 Task: Look for space in Santiago de Cuba, Cuba from 6th September, 2023 to 18th September, 2023 for 3 adults in price range Rs.6000 to Rs.12000. Place can be entire place with 2 bedrooms having 2 beds and 2 bathrooms. Property type can be house, flat, guest house, hotel. Booking option can be shelf check-in. Required host language is .
Action: Mouse moved to (459, 93)
Screenshot: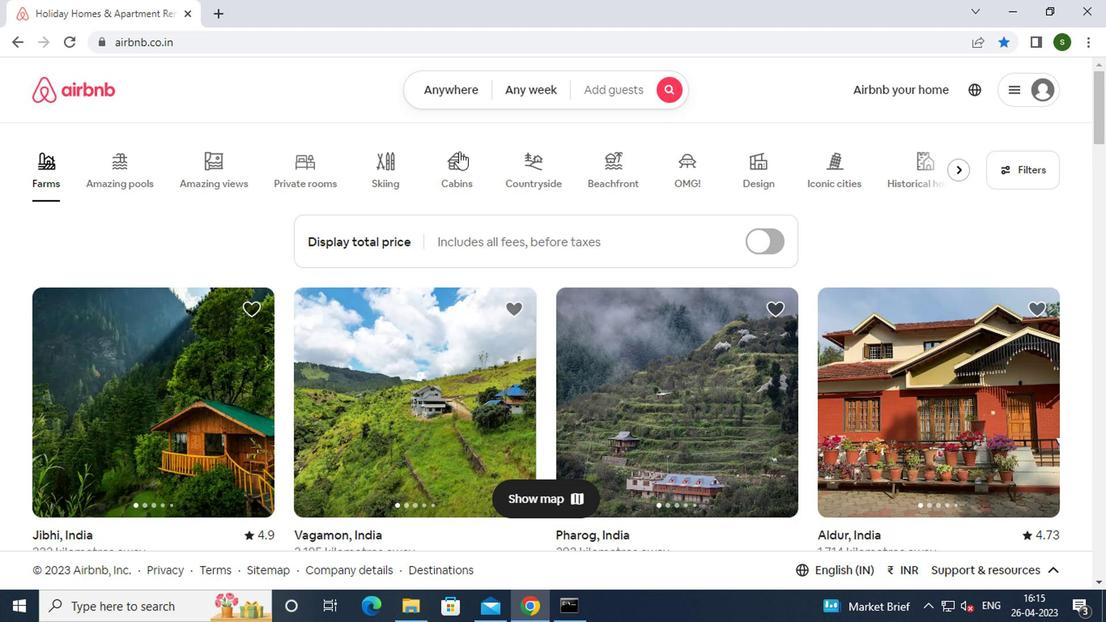
Action: Mouse pressed left at (459, 93)
Screenshot: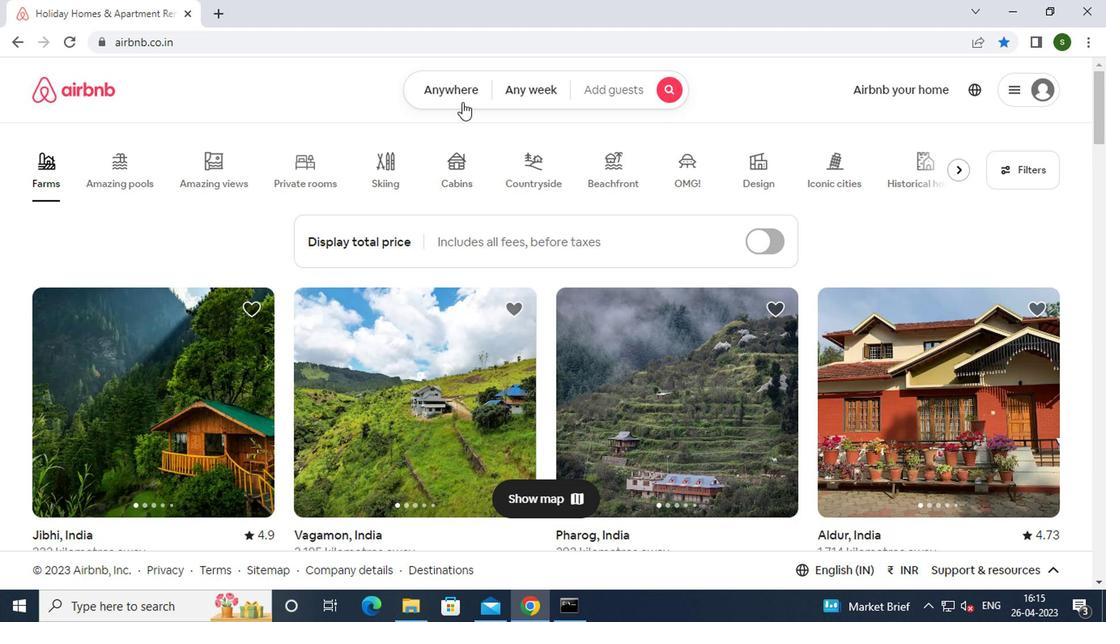 
Action: Mouse moved to (344, 161)
Screenshot: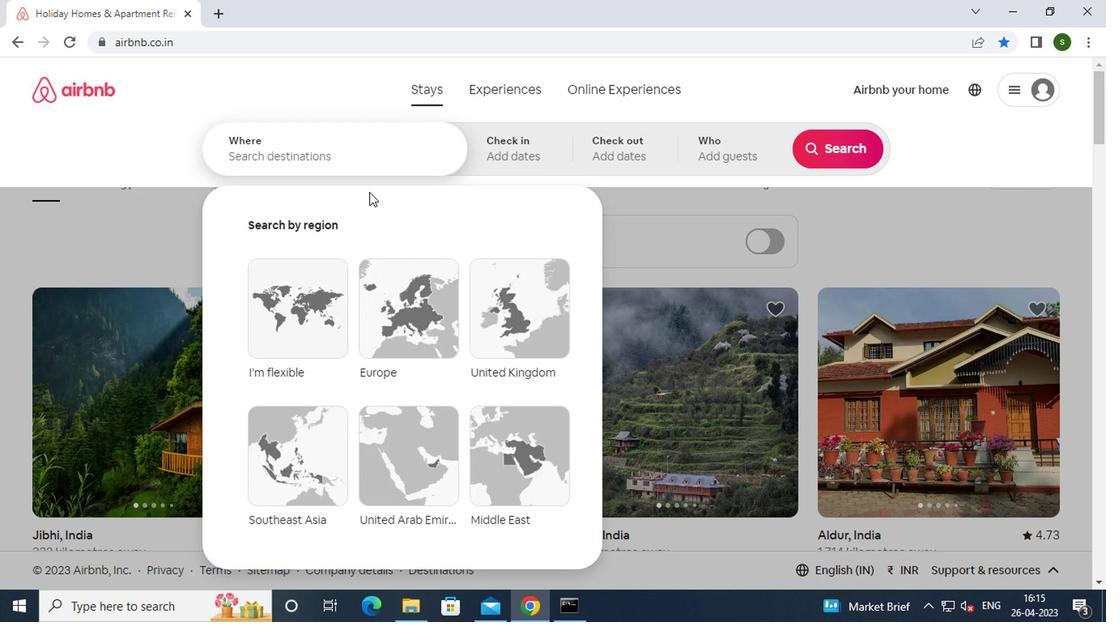 
Action: Mouse pressed left at (344, 161)
Screenshot: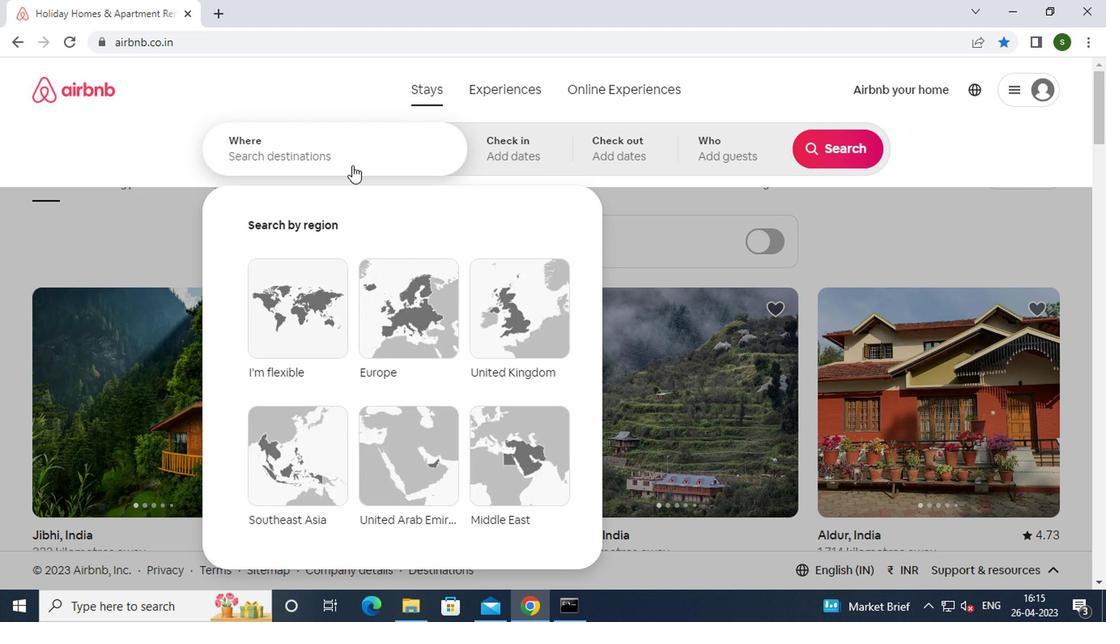 
Action: Key pressed s<Key.caps_lock>antiago<Key.space>de<Key.space><Key.caps_lock>c<Key.caps_lock>uba,<Key.space><Key.caps_lock>
Screenshot: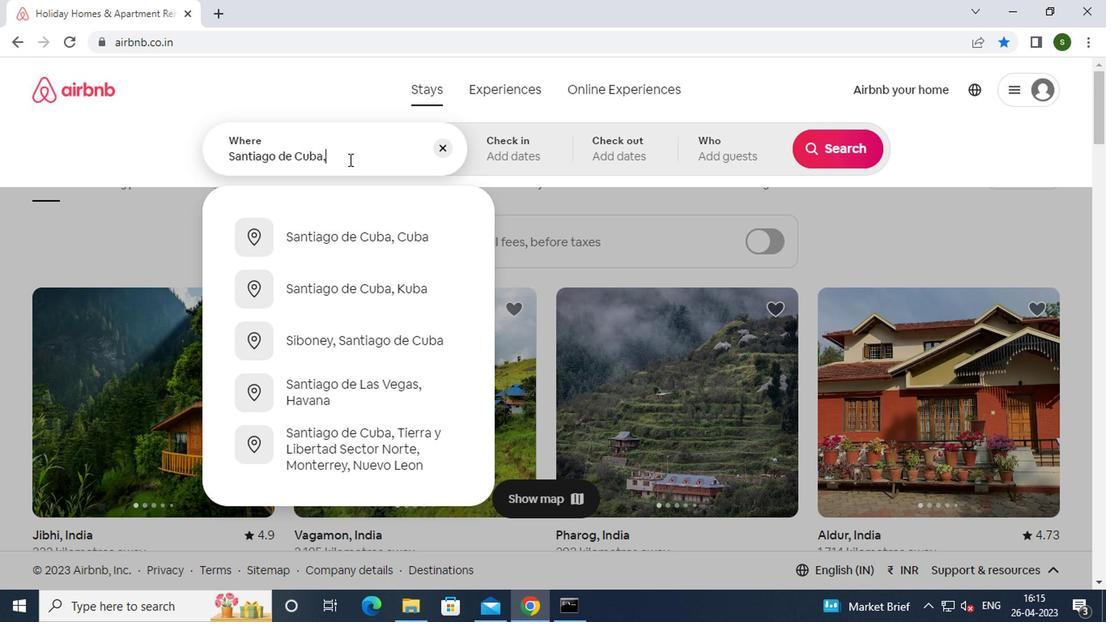 
Action: Mouse moved to (350, 285)
Screenshot: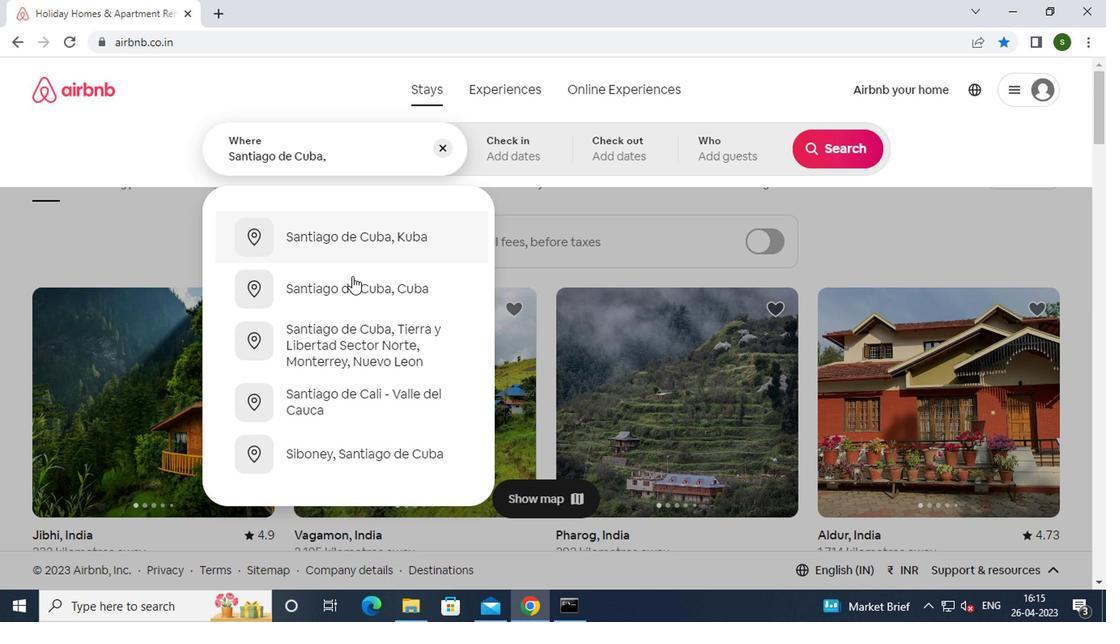 
Action: Mouse pressed left at (350, 285)
Screenshot: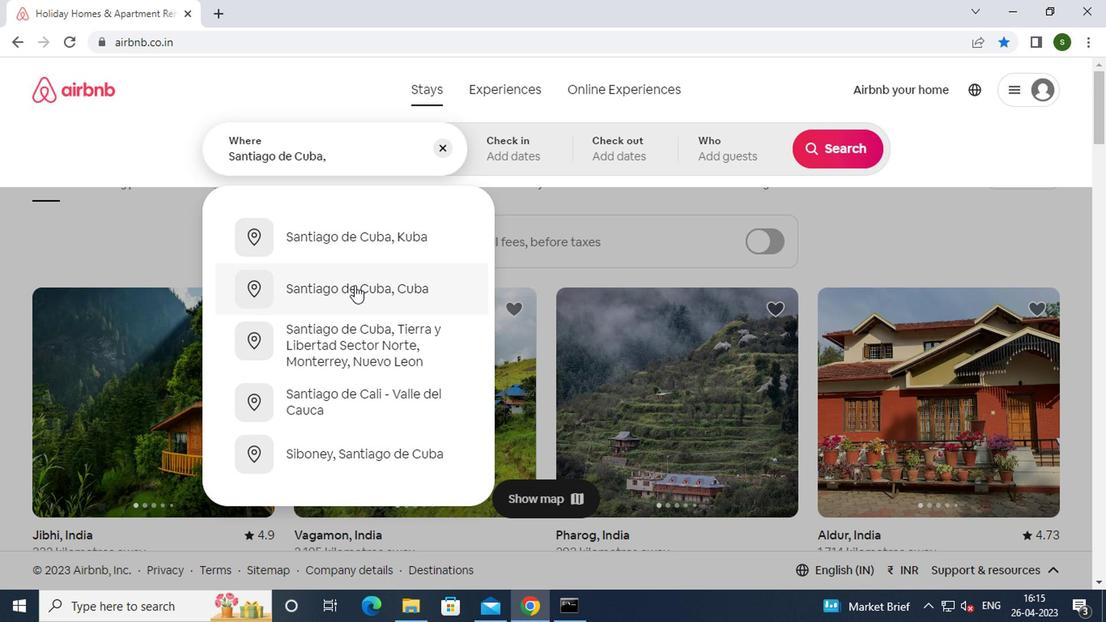 
Action: Mouse moved to (836, 277)
Screenshot: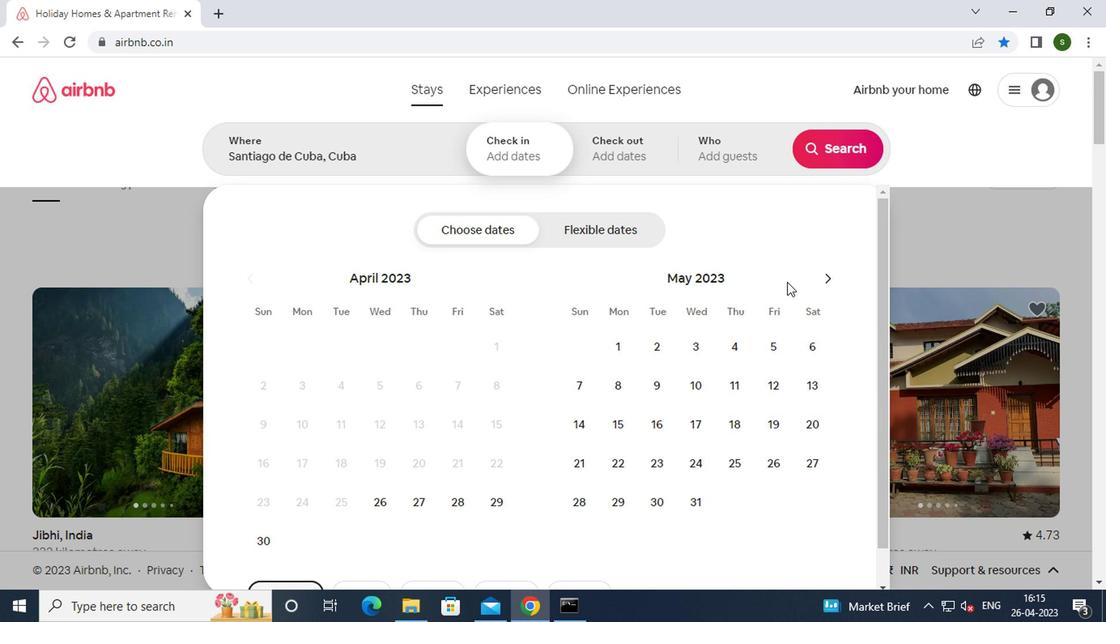 
Action: Mouse pressed left at (836, 277)
Screenshot: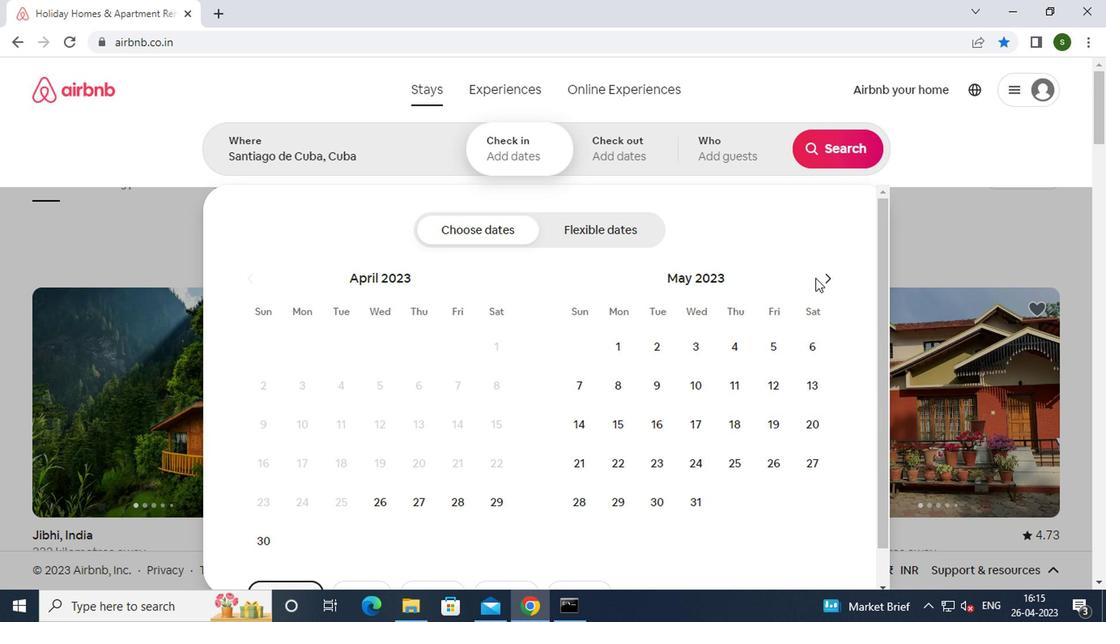 
Action: Mouse pressed left at (836, 277)
Screenshot: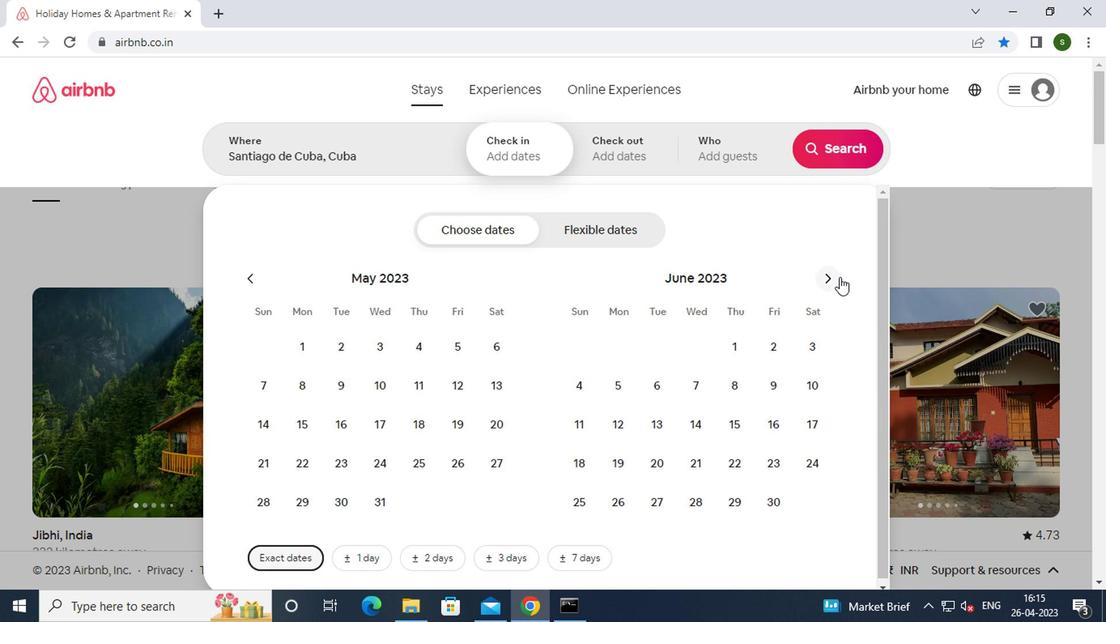 
Action: Mouse pressed left at (836, 277)
Screenshot: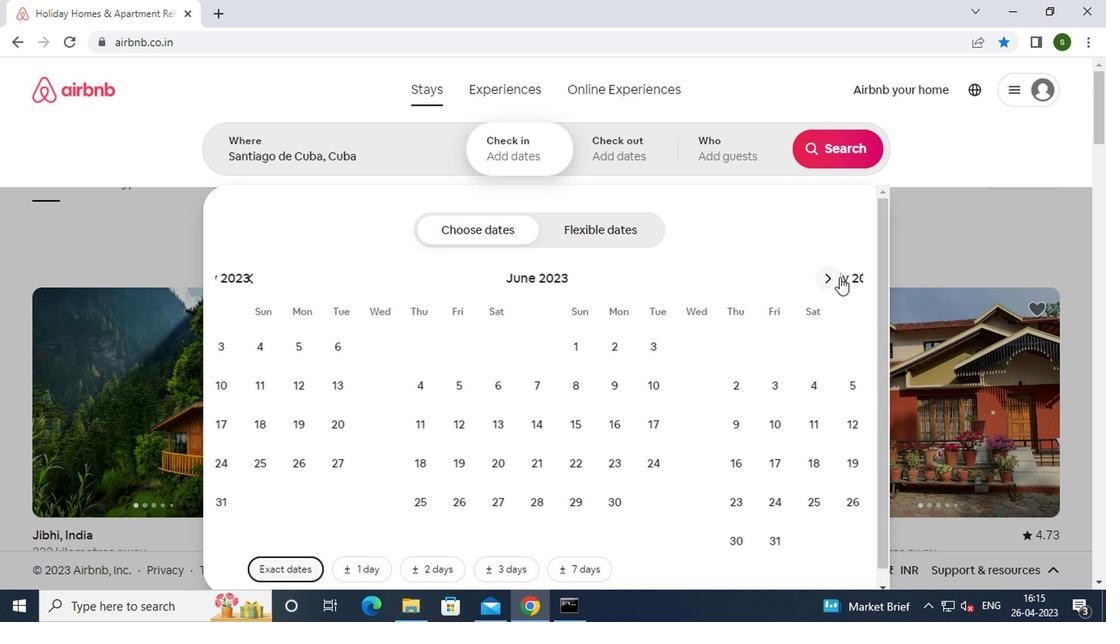 
Action: Mouse pressed left at (836, 277)
Screenshot: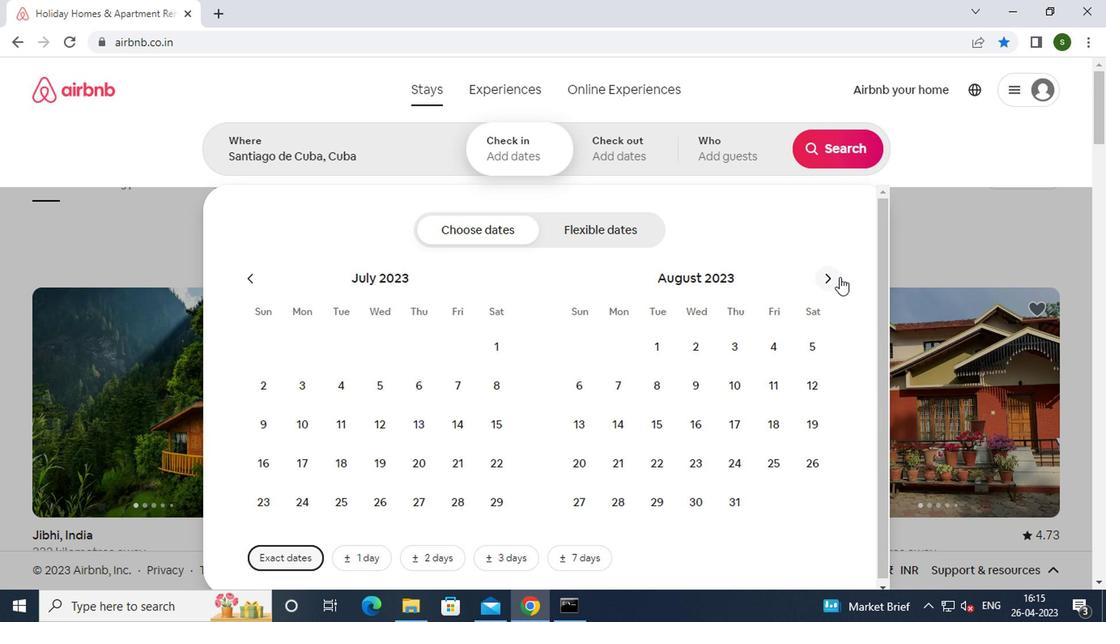 
Action: Mouse moved to (694, 386)
Screenshot: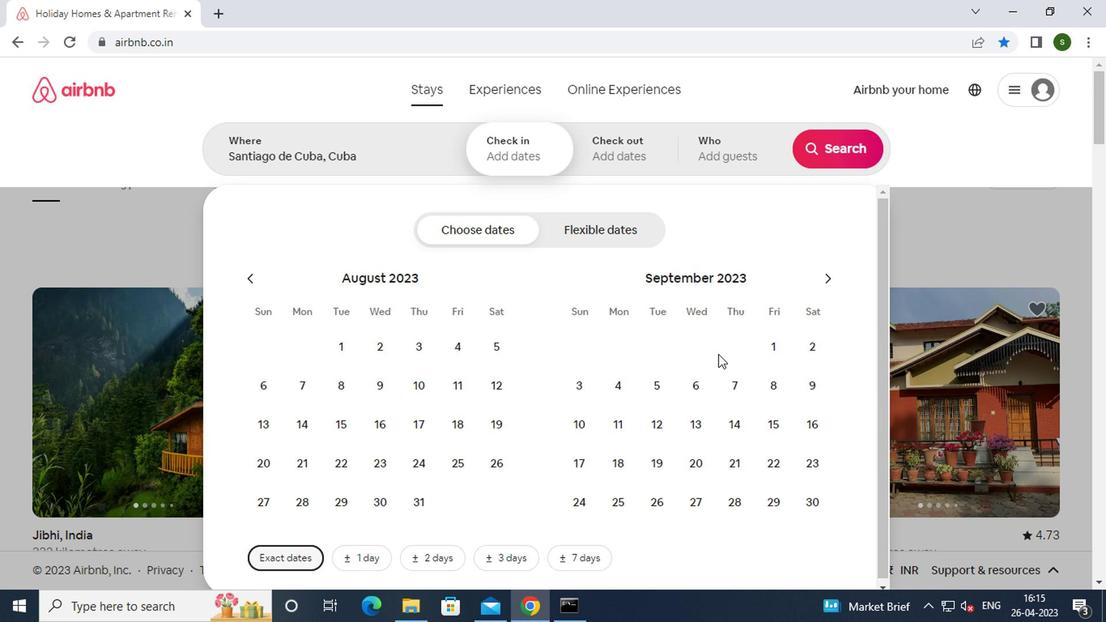 
Action: Mouse pressed left at (694, 386)
Screenshot: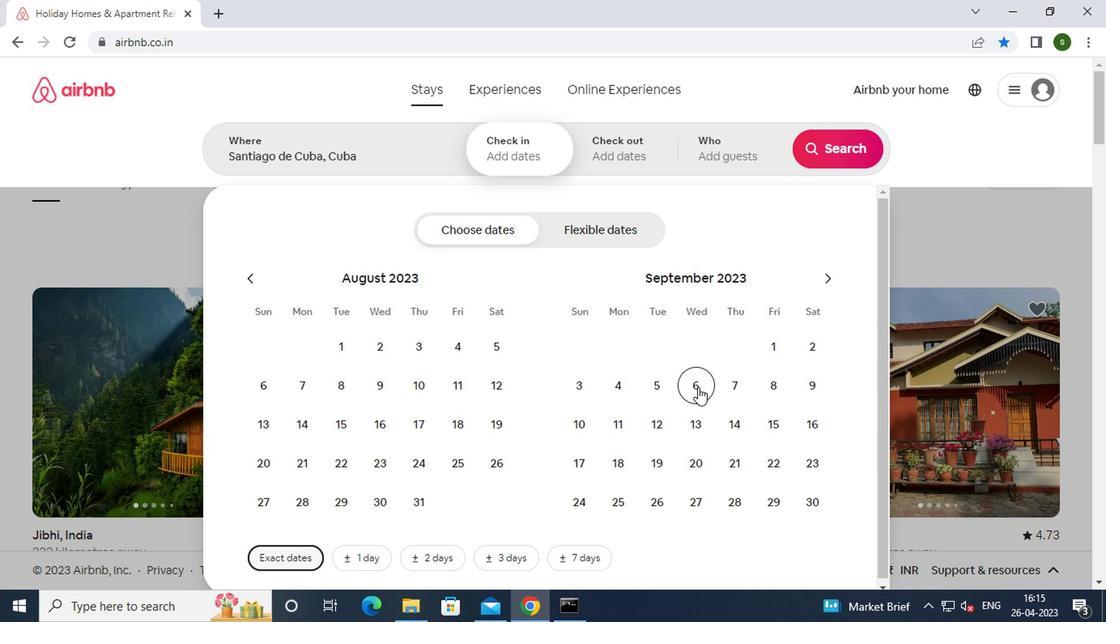 
Action: Mouse moved to (612, 462)
Screenshot: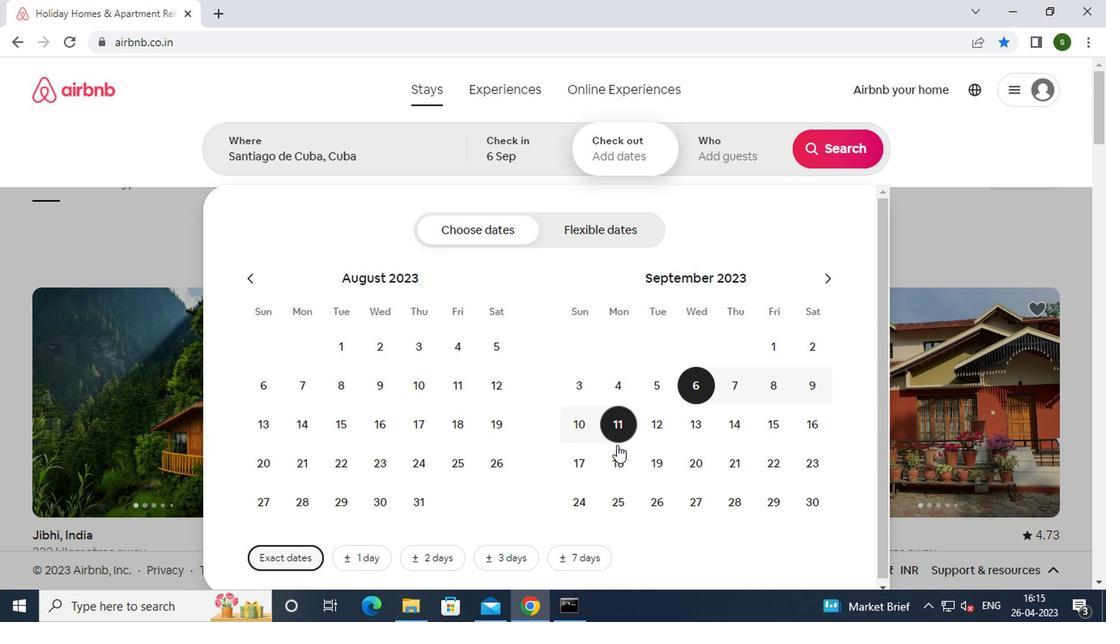 
Action: Mouse pressed left at (612, 462)
Screenshot: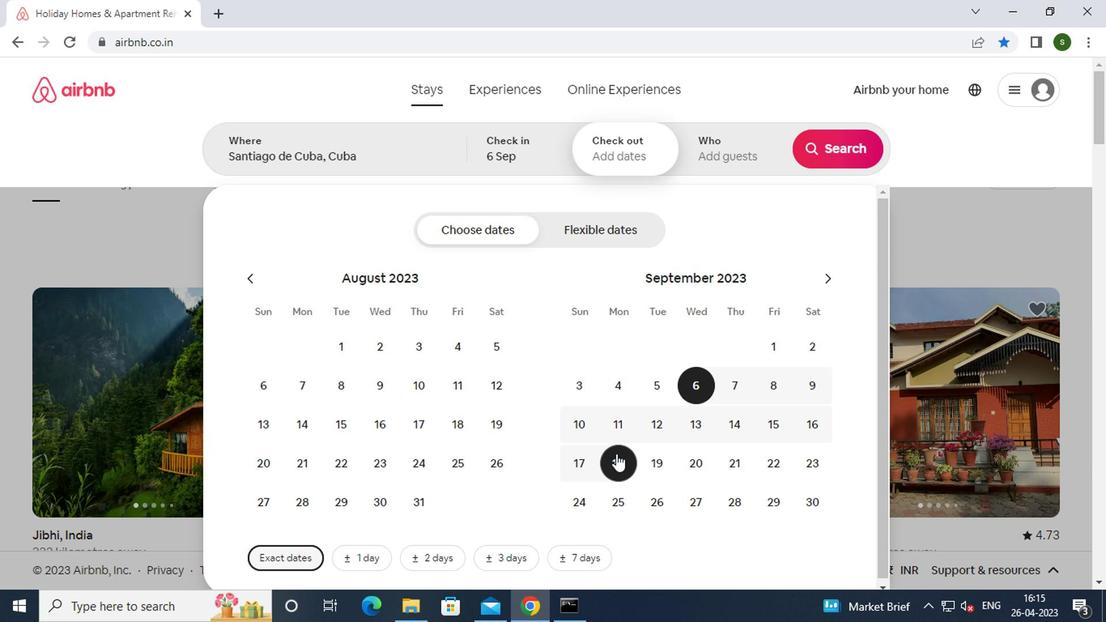
Action: Mouse moved to (715, 148)
Screenshot: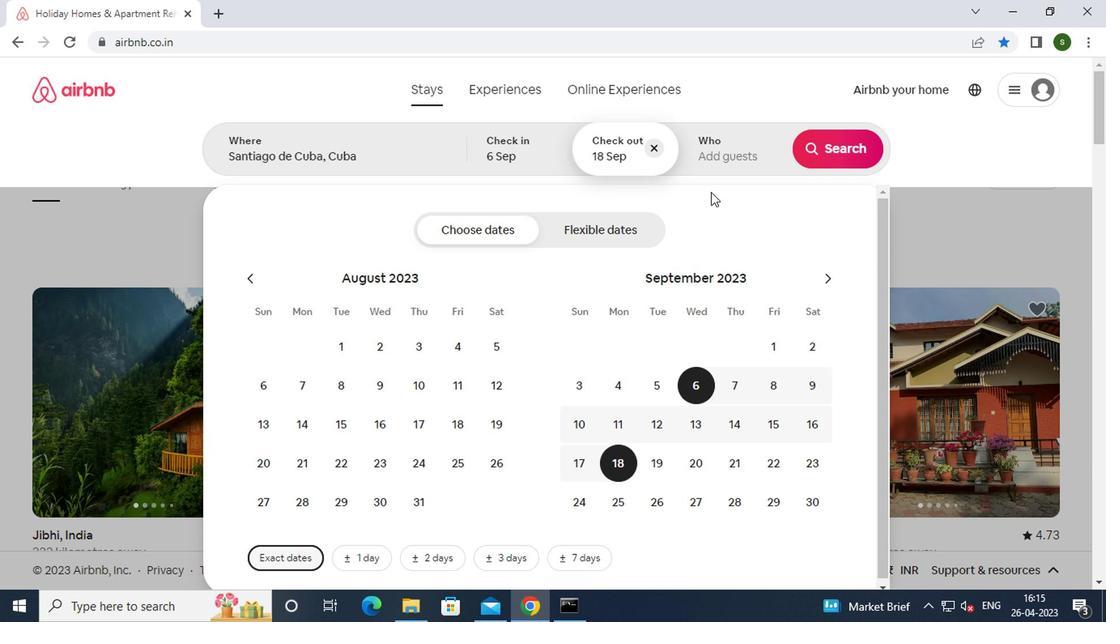 
Action: Mouse pressed left at (715, 148)
Screenshot: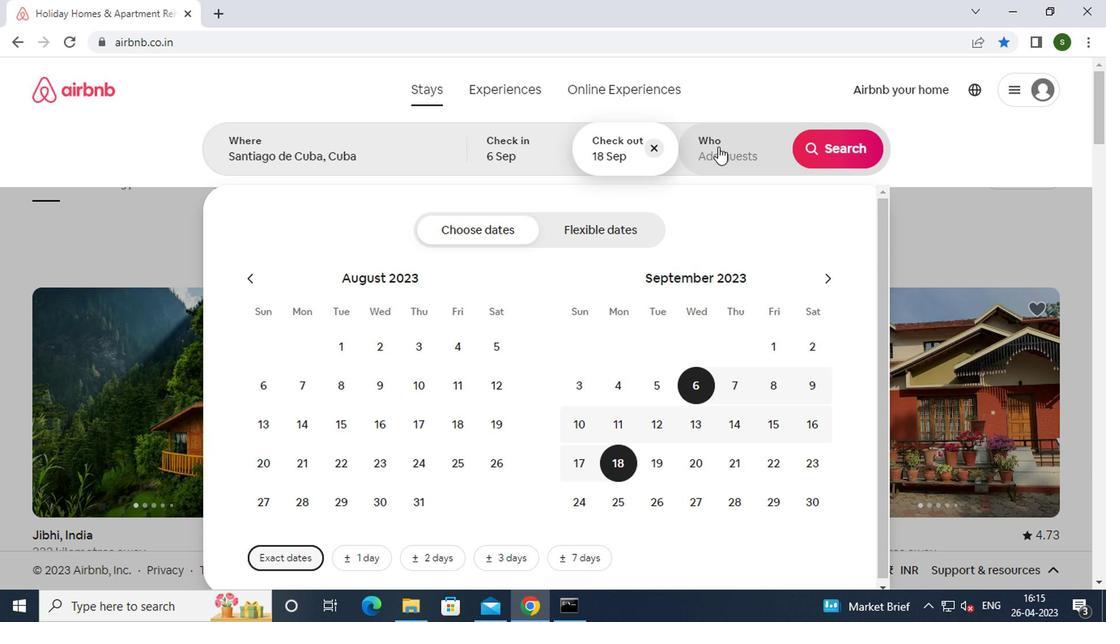 
Action: Mouse moved to (829, 234)
Screenshot: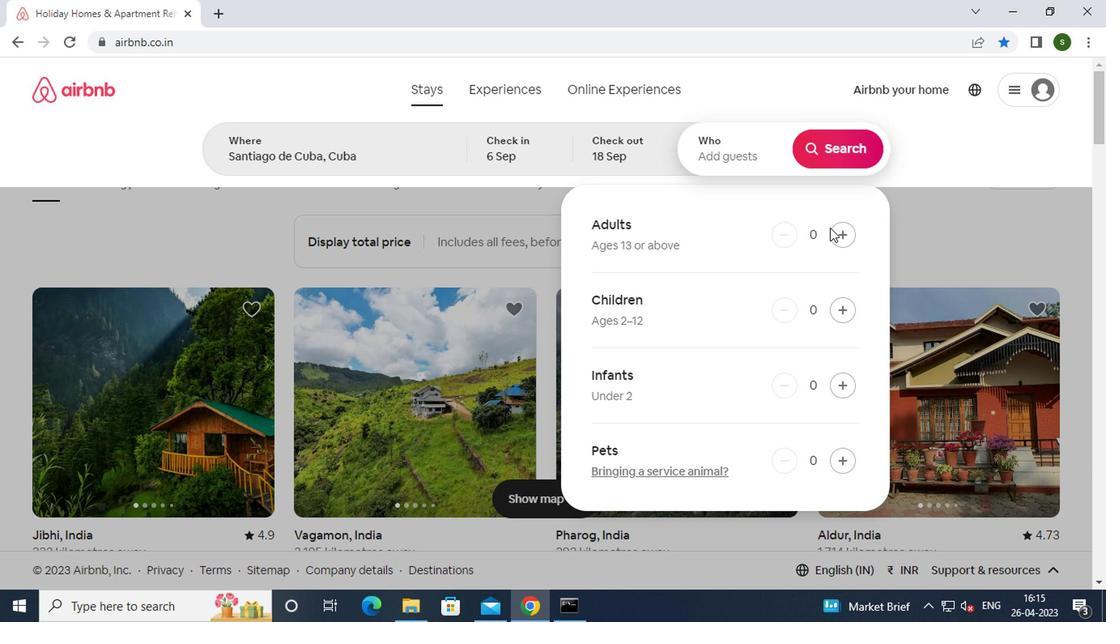 
Action: Mouse pressed left at (829, 234)
Screenshot: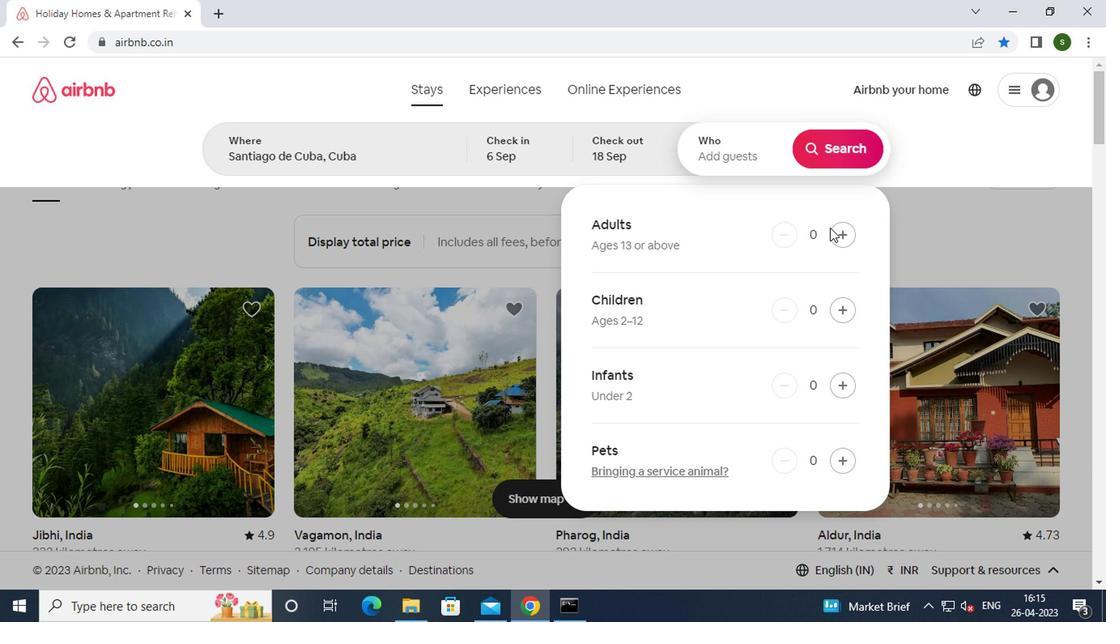 
Action: Mouse pressed left at (829, 234)
Screenshot: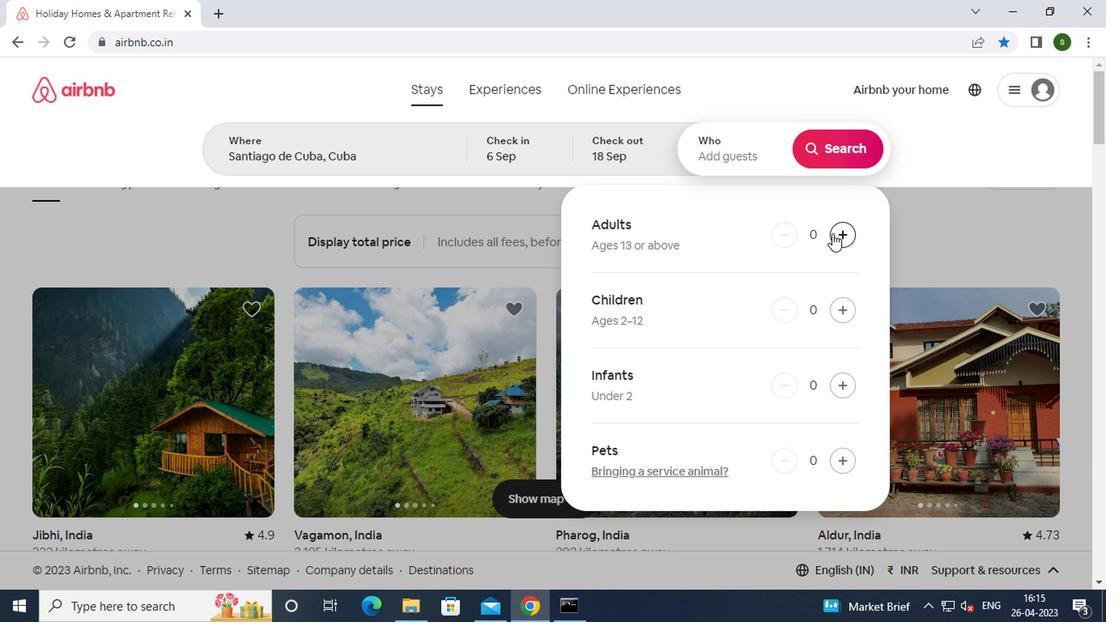 
Action: Mouse pressed left at (829, 234)
Screenshot: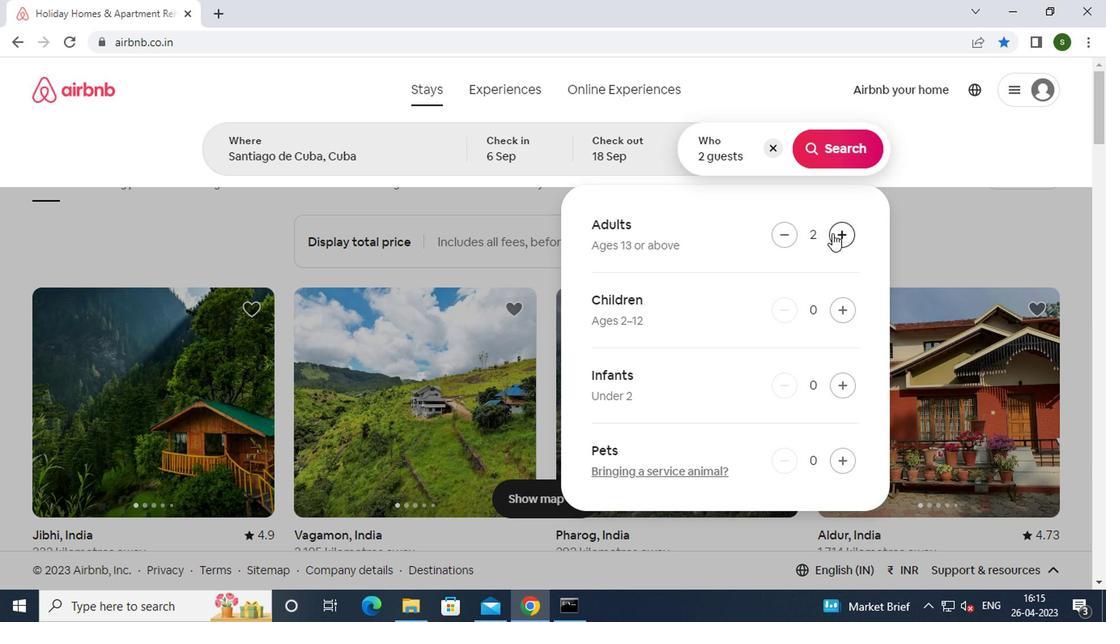 
Action: Mouse moved to (820, 163)
Screenshot: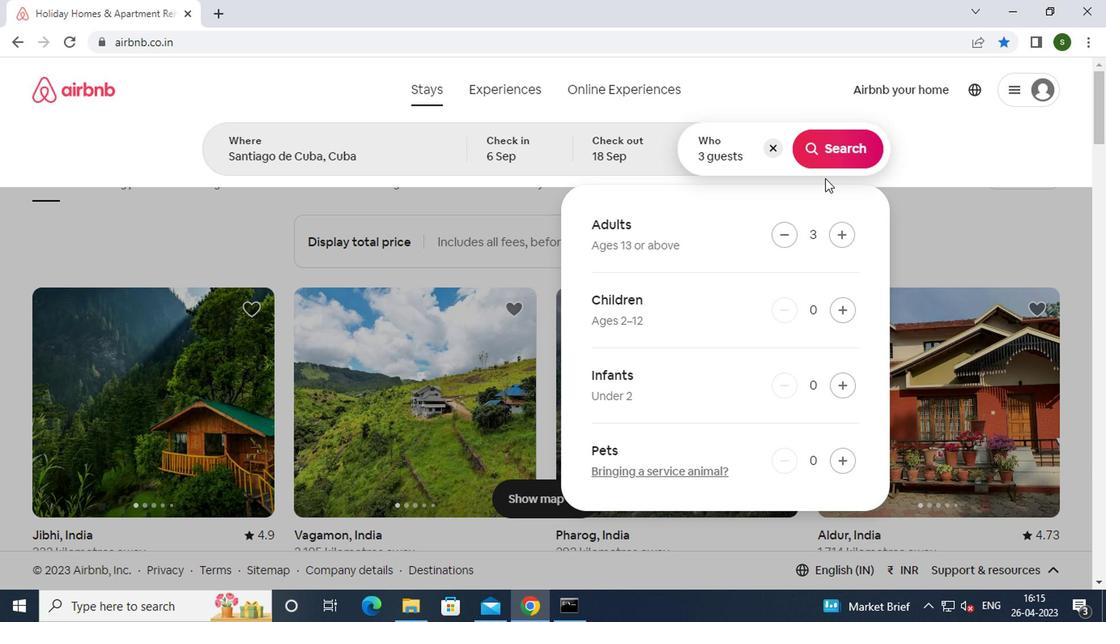 
Action: Mouse pressed left at (820, 163)
Screenshot: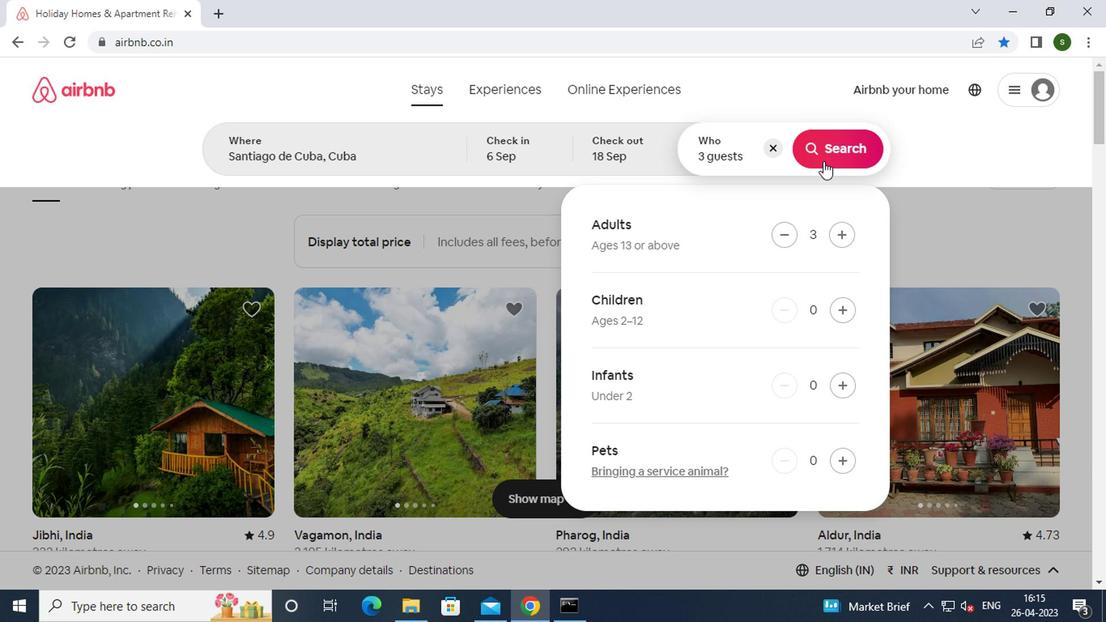 
Action: Mouse moved to (1012, 163)
Screenshot: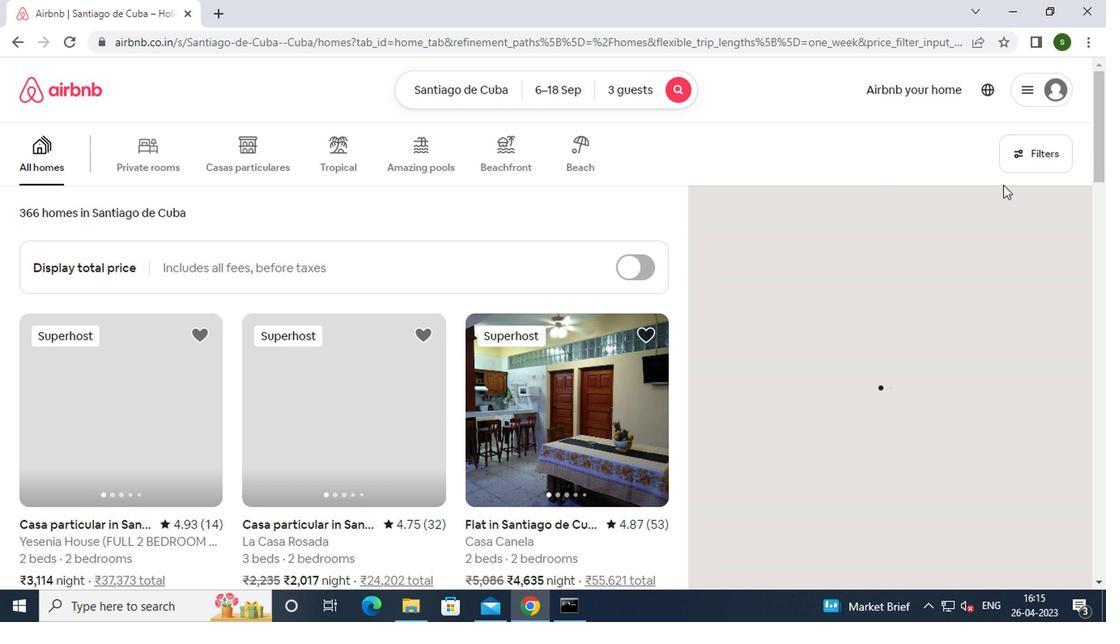 
Action: Mouse pressed left at (1012, 163)
Screenshot: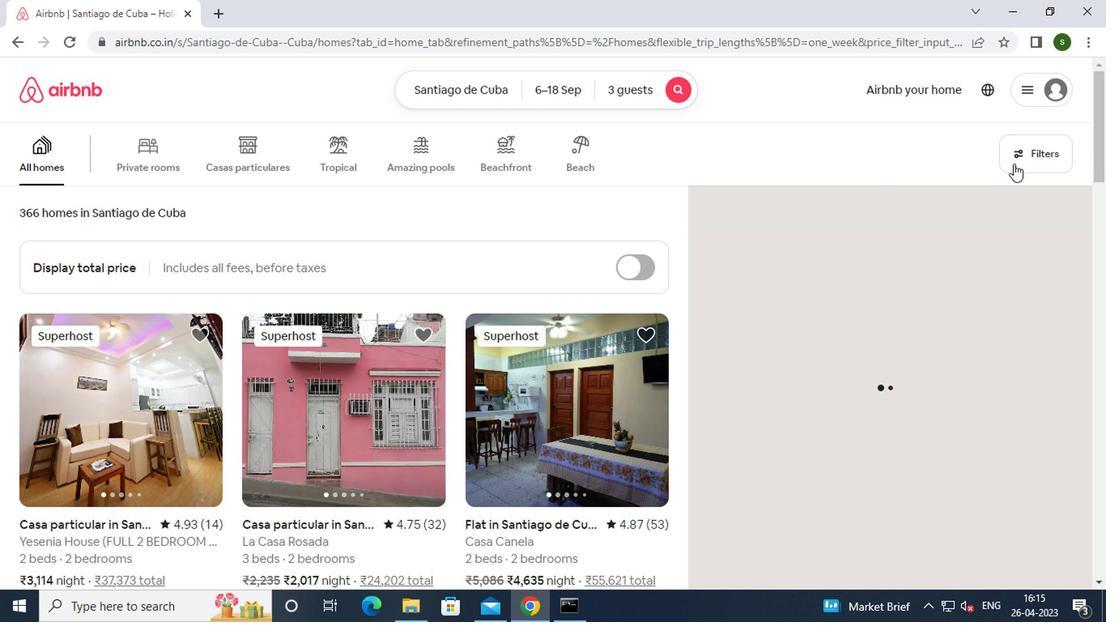 
Action: Mouse moved to (473, 367)
Screenshot: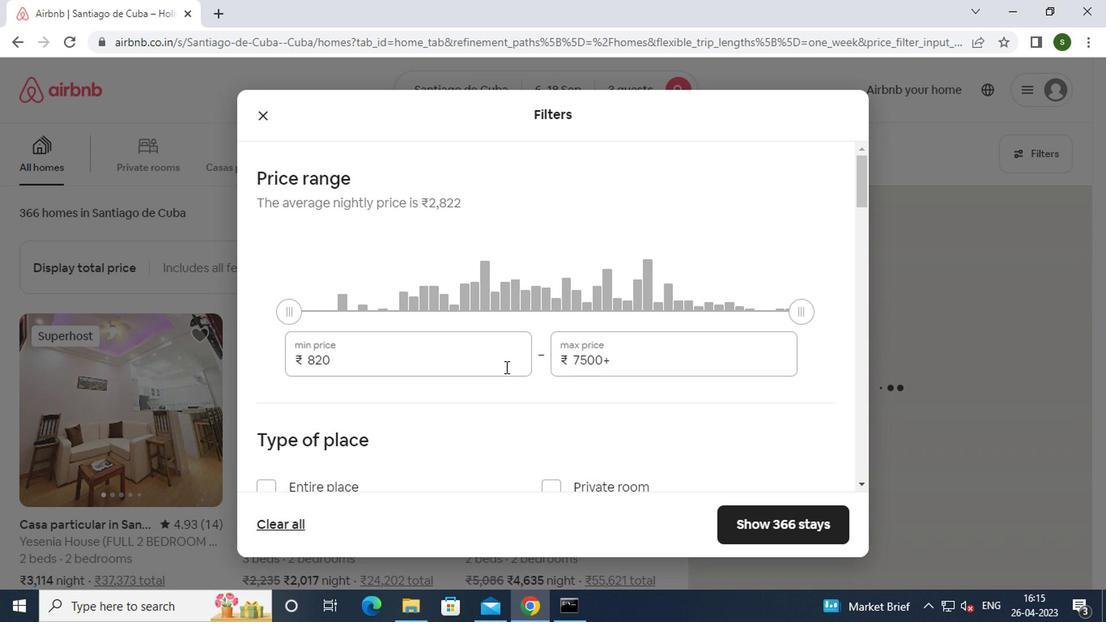 
Action: Mouse pressed left at (473, 367)
Screenshot: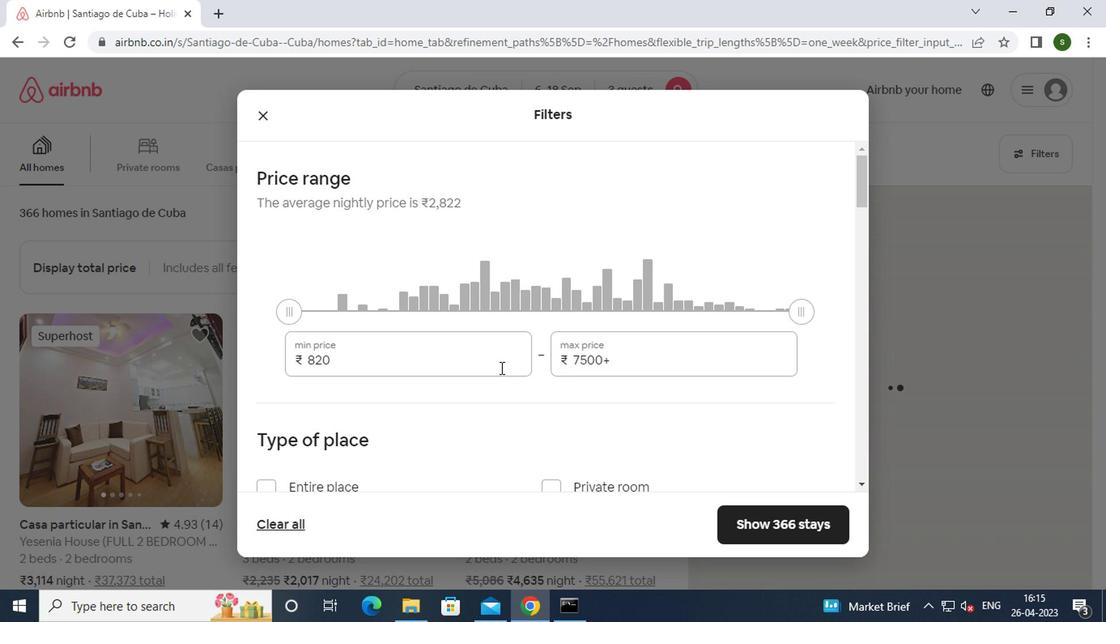 
Action: Key pressed <Key.backspace><Key.backspace><Key.backspace><Key.backspace><Key.backspace><Key.backspace><Key.backspace>6000
Screenshot: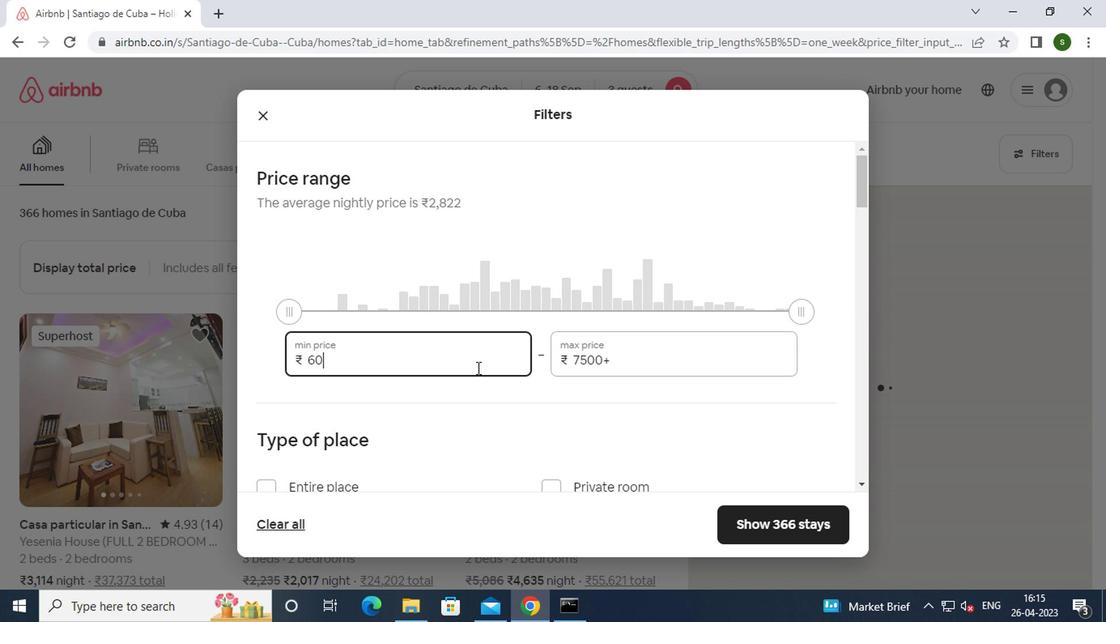 
Action: Mouse moved to (697, 367)
Screenshot: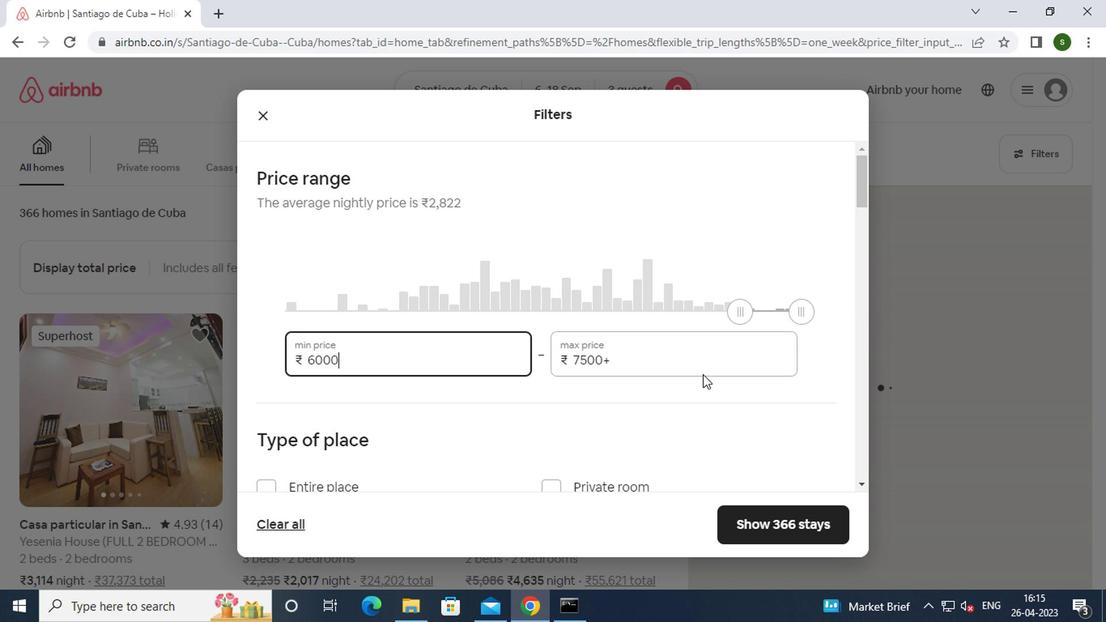 
Action: Mouse pressed left at (697, 367)
Screenshot: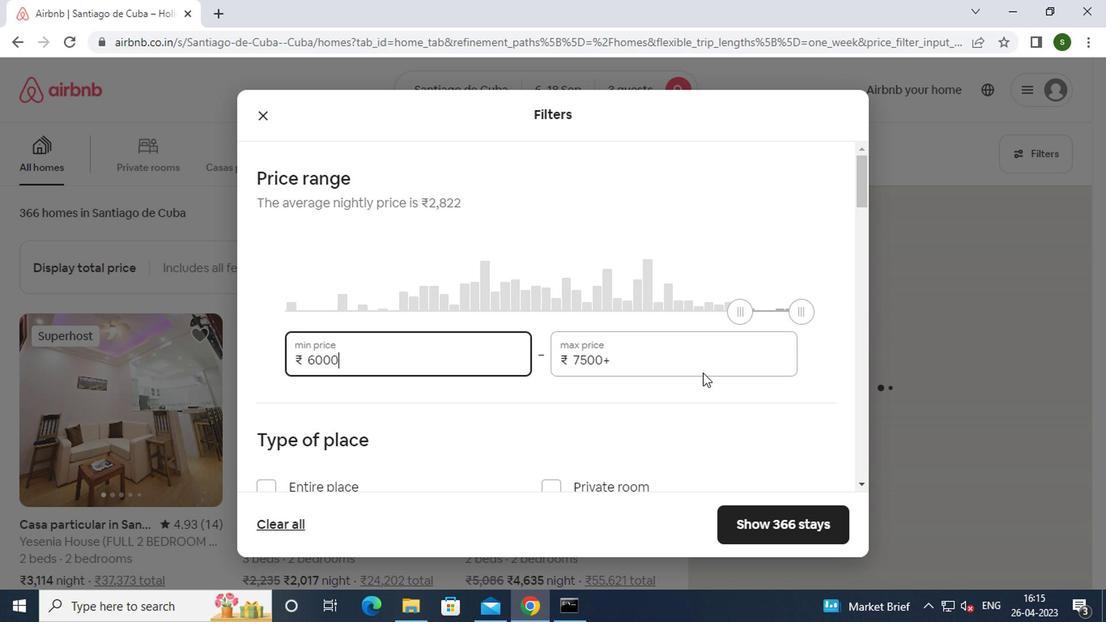 
Action: Key pressed <Key.backspace><Key.backspace><Key.backspace><Key.backspace><Key.backspace><Key.backspace><Key.backspace><Key.backspace><Key.backspace><Key.backspace><Key.backspace>12000
Screenshot: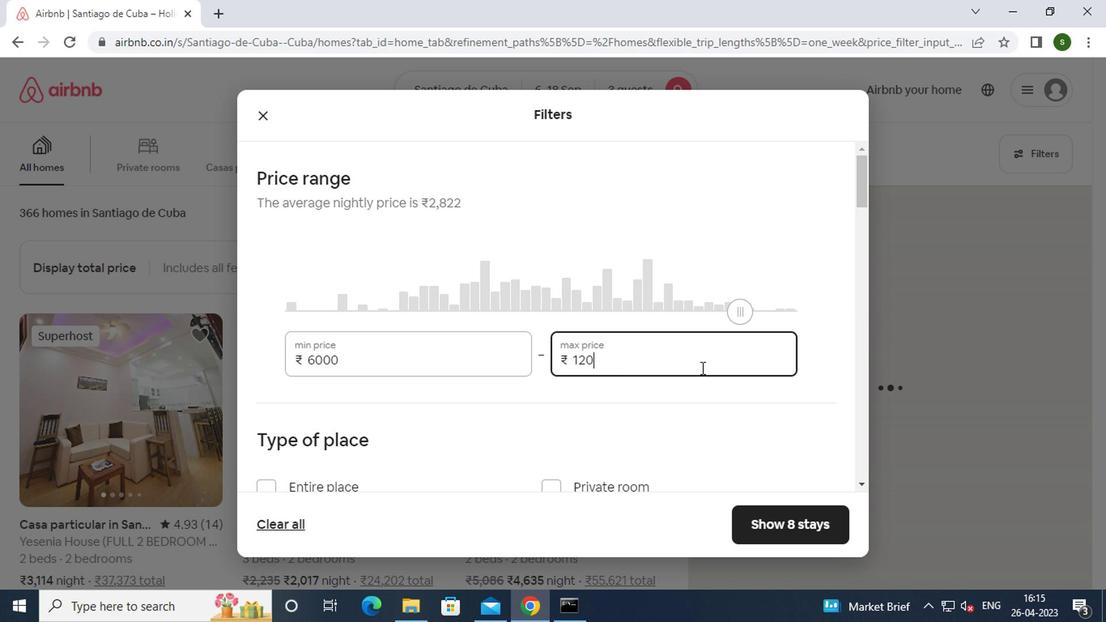 
Action: Mouse moved to (594, 380)
Screenshot: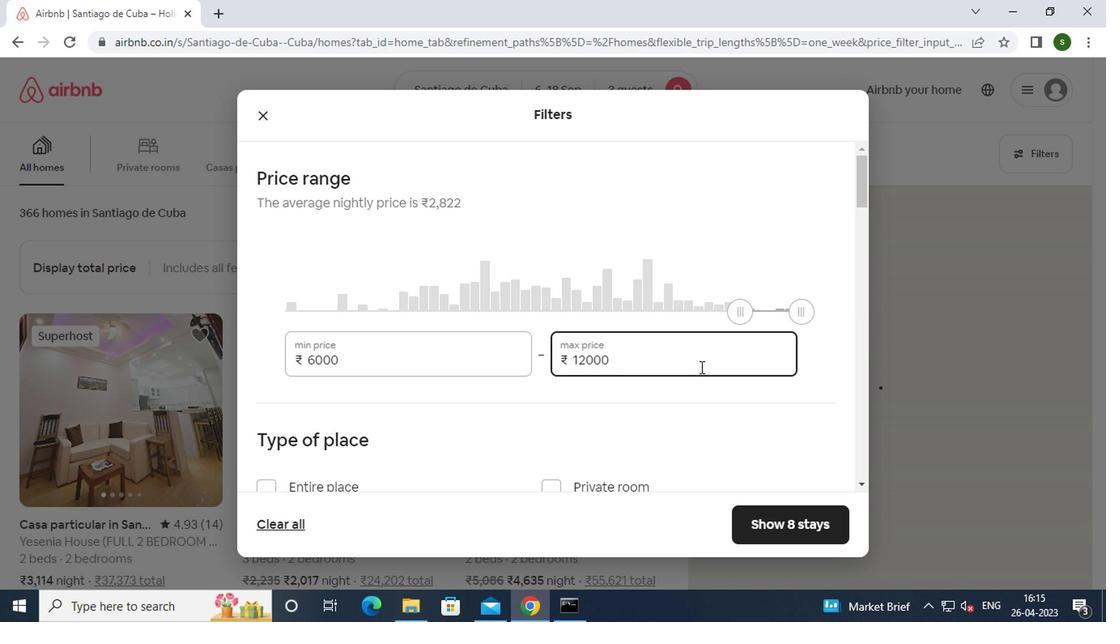
Action: Mouse scrolled (594, 379) with delta (0, -1)
Screenshot: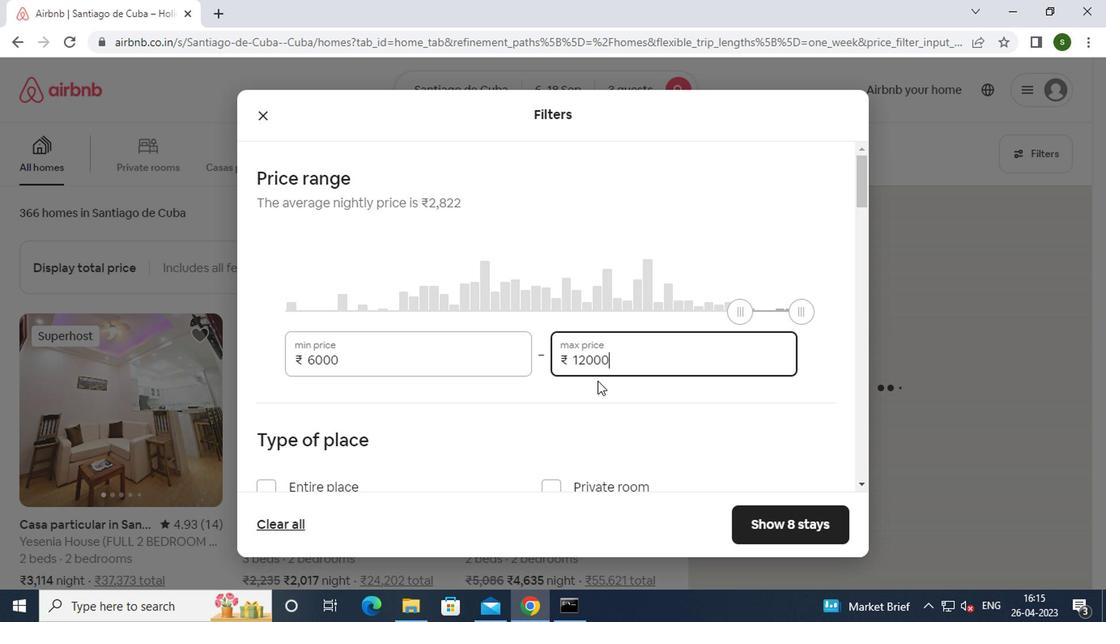 
Action: Mouse scrolled (594, 379) with delta (0, -1)
Screenshot: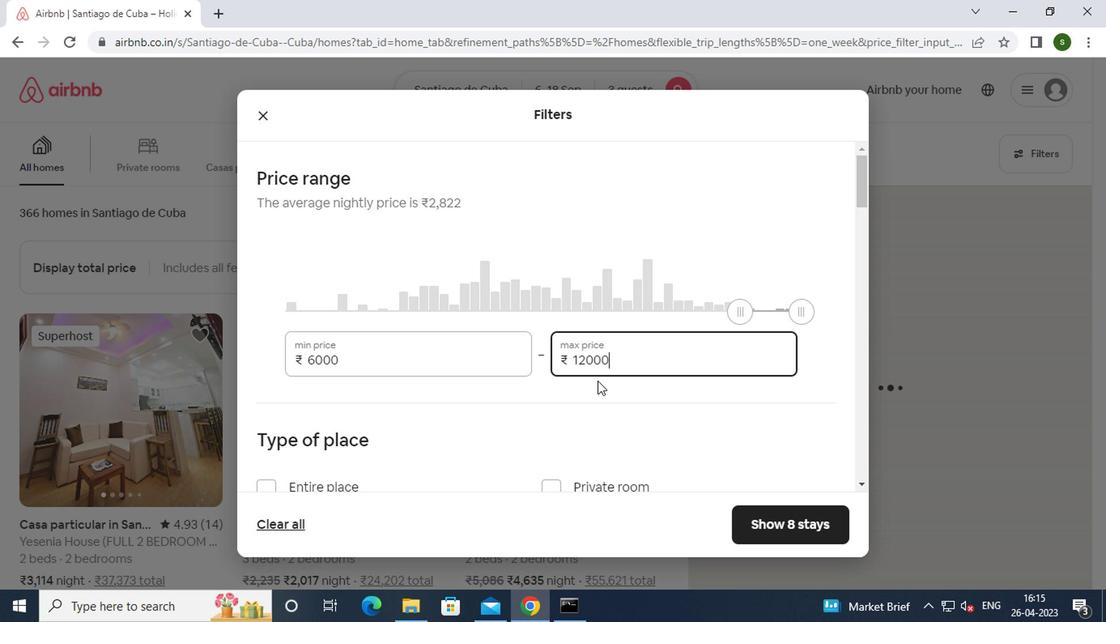 
Action: Mouse moved to (329, 340)
Screenshot: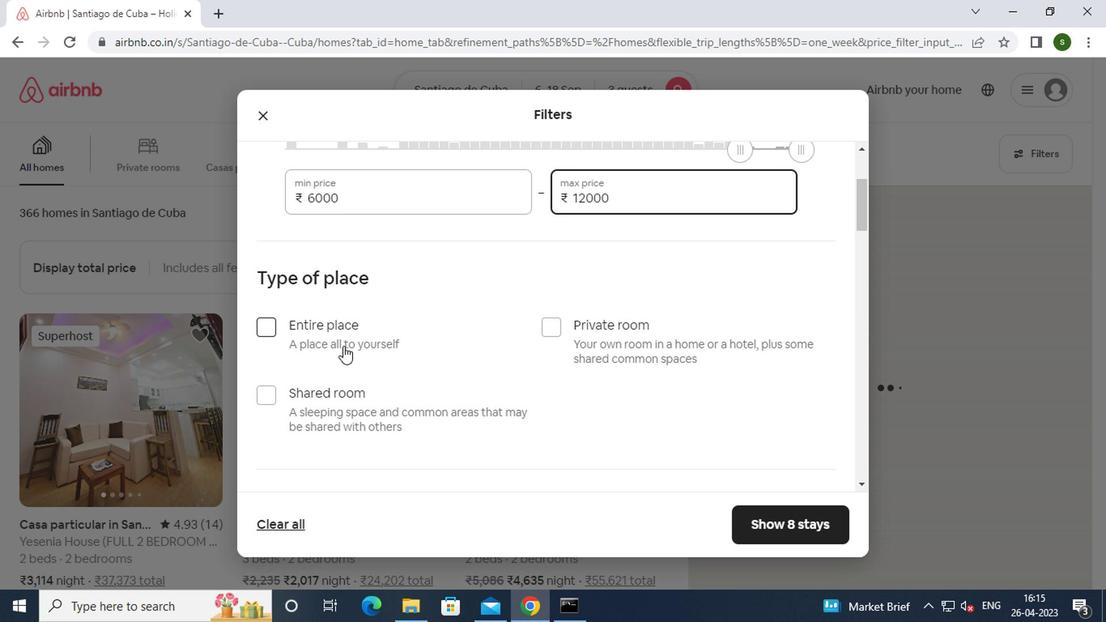 
Action: Mouse pressed left at (329, 340)
Screenshot: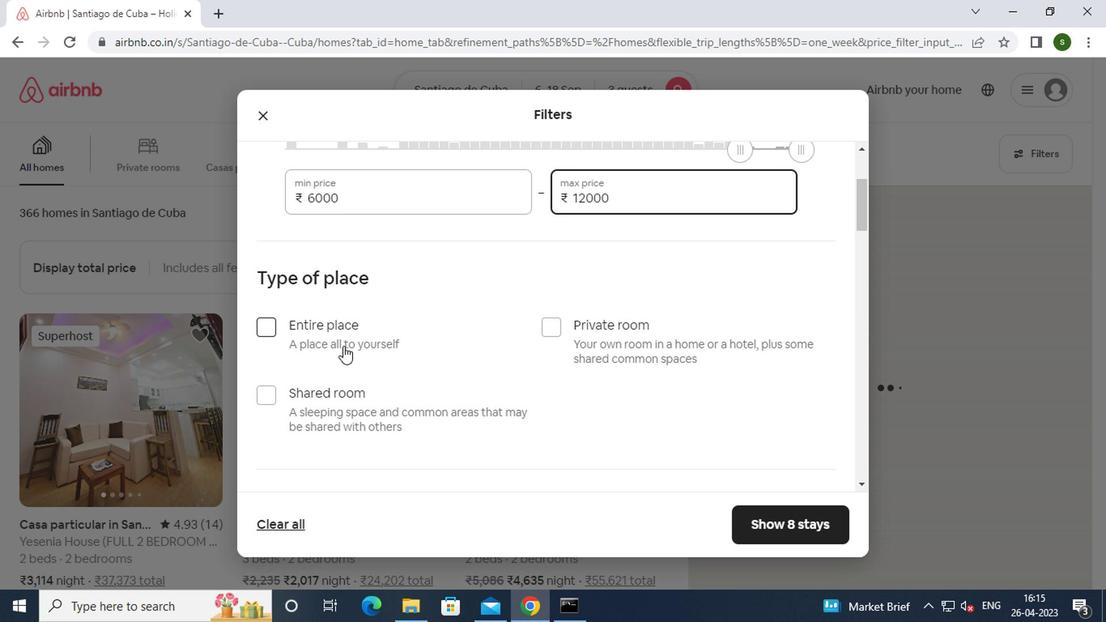 
Action: Mouse moved to (400, 341)
Screenshot: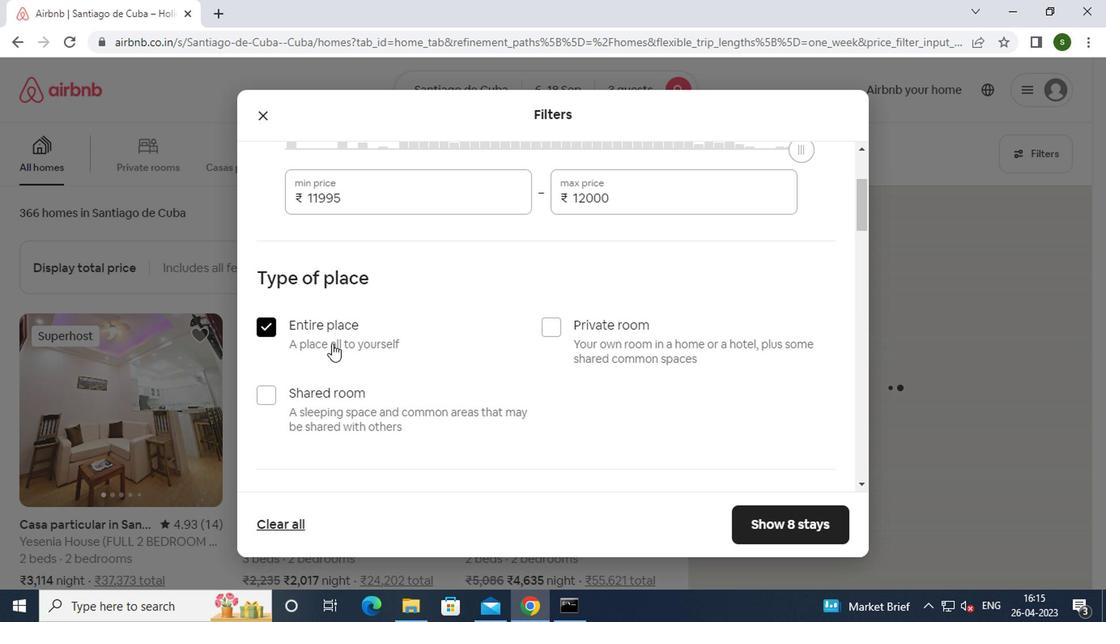 
Action: Mouse scrolled (400, 341) with delta (0, 0)
Screenshot: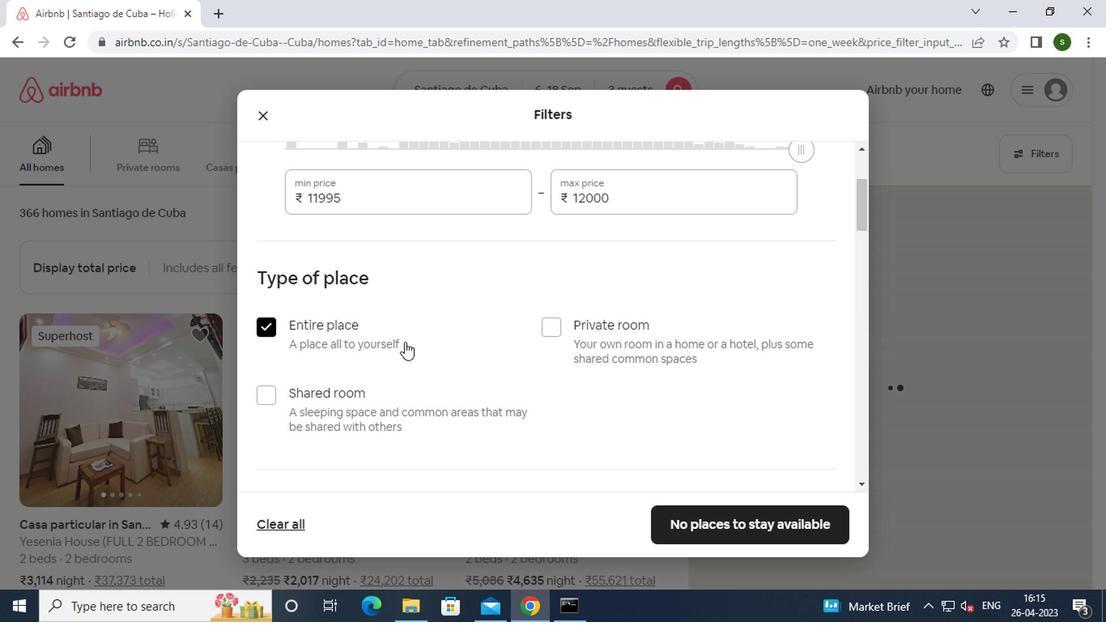 
Action: Mouse scrolled (400, 341) with delta (0, 0)
Screenshot: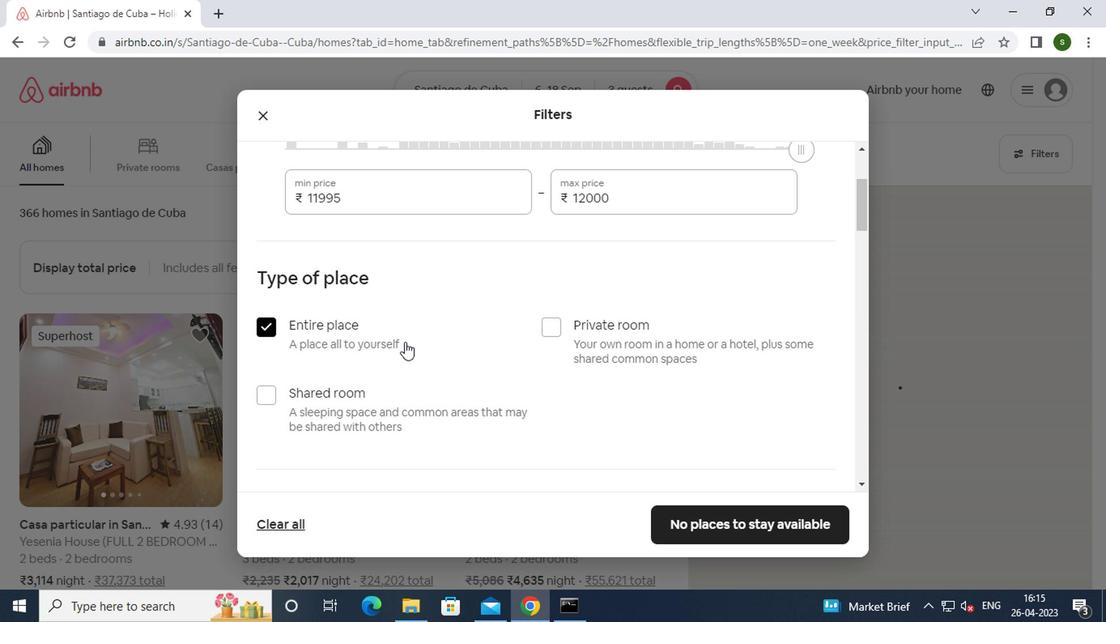 
Action: Mouse scrolled (400, 341) with delta (0, 0)
Screenshot: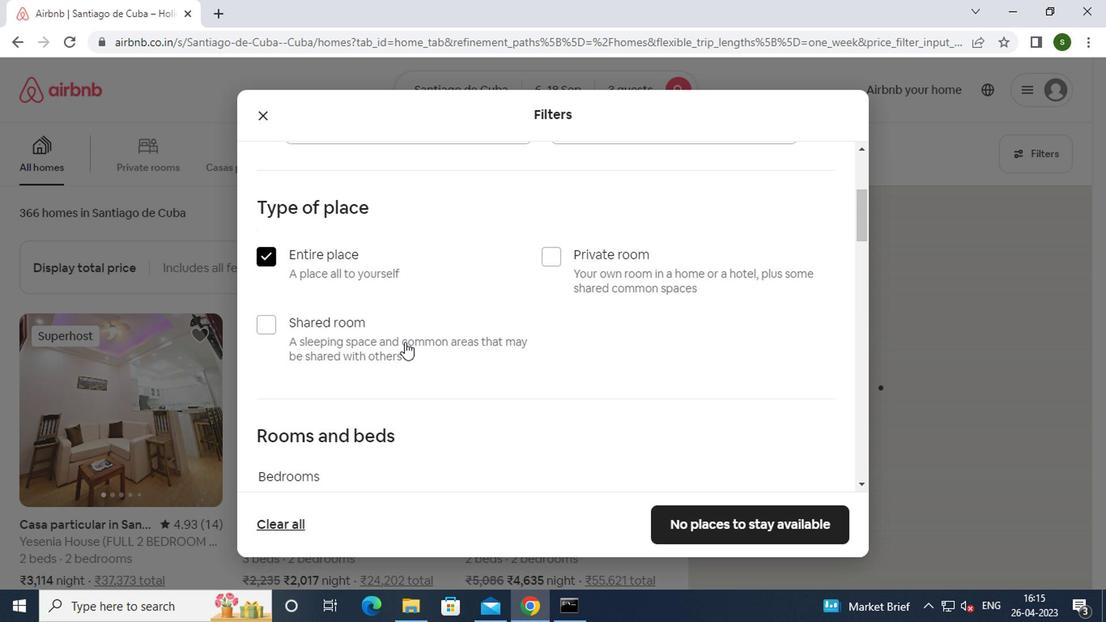 
Action: Mouse scrolled (400, 341) with delta (0, 0)
Screenshot: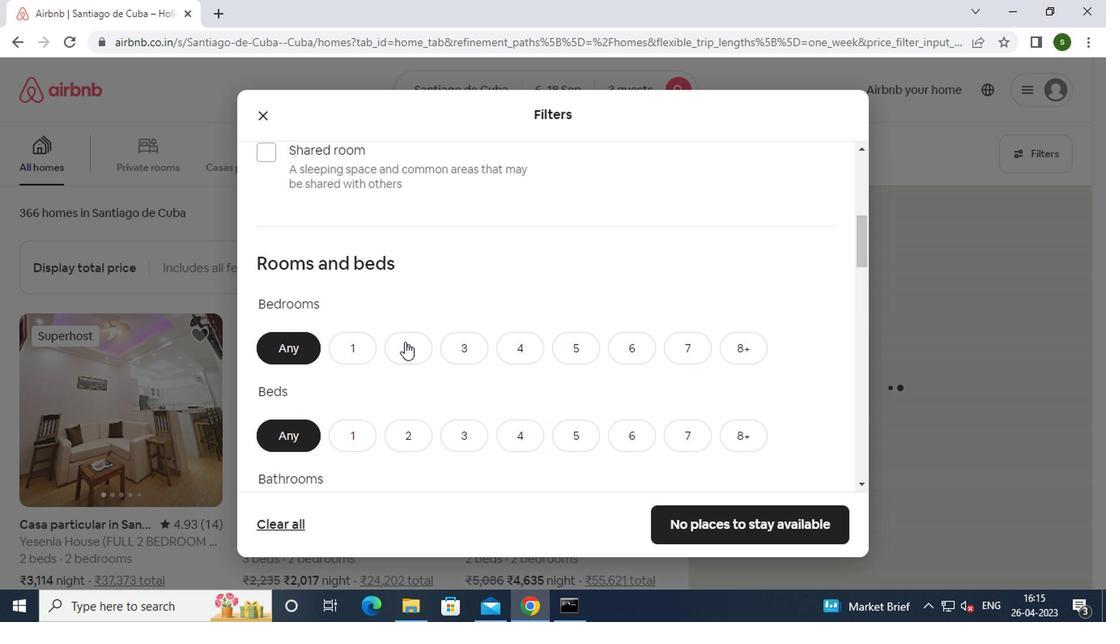 
Action: Mouse moved to (412, 269)
Screenshot: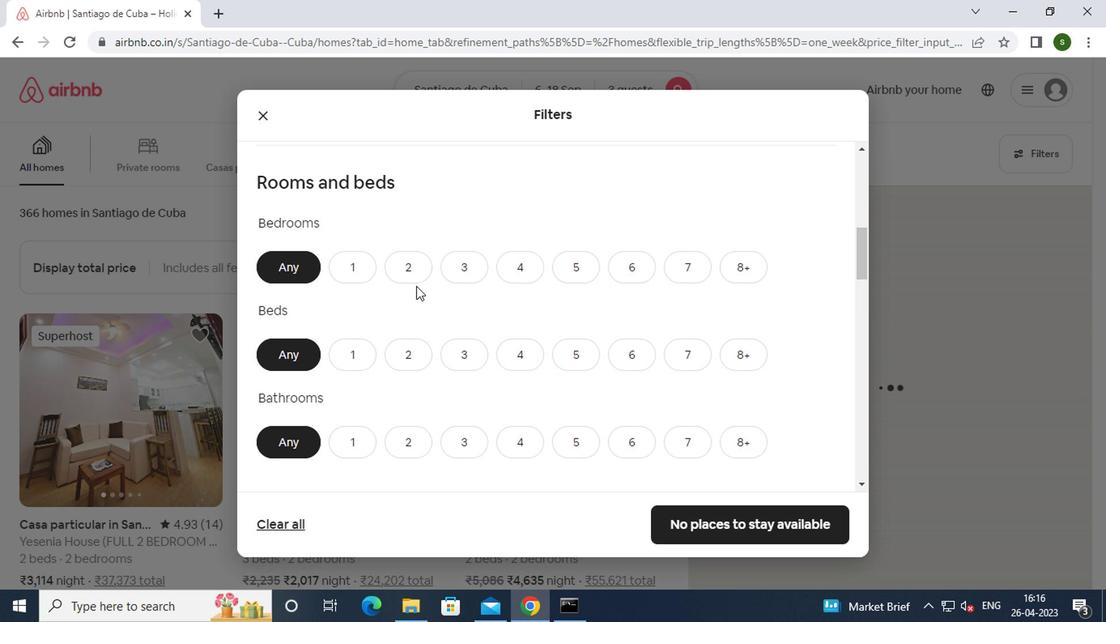 
Action: Mouse pressed left at (412, 269)
Screenshot: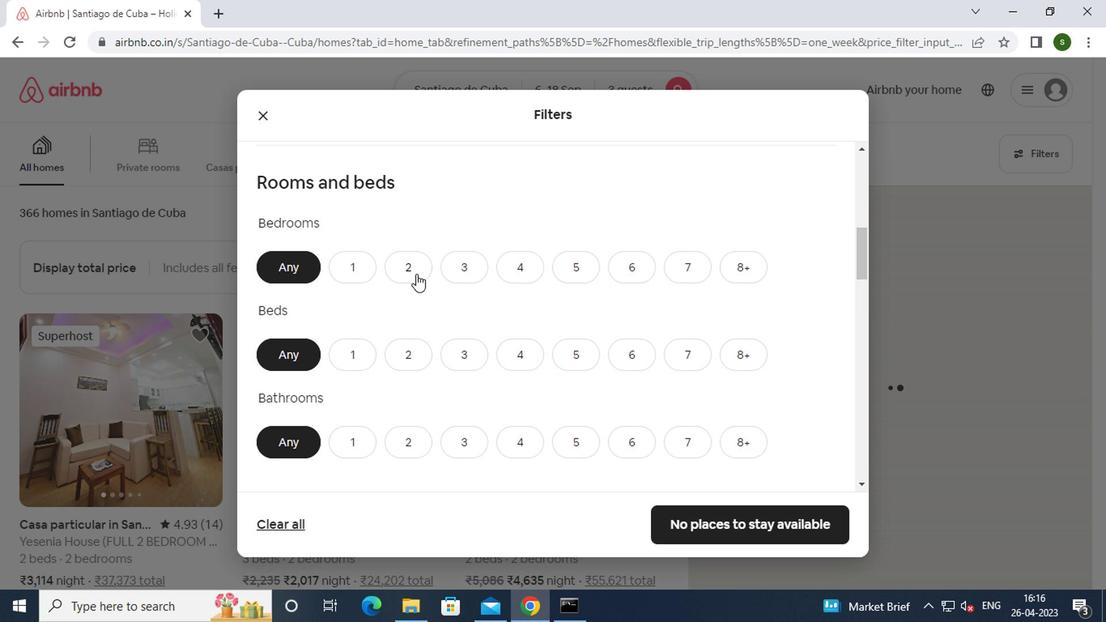 
Action: Mouse moved to (413, 358)
Screenshot: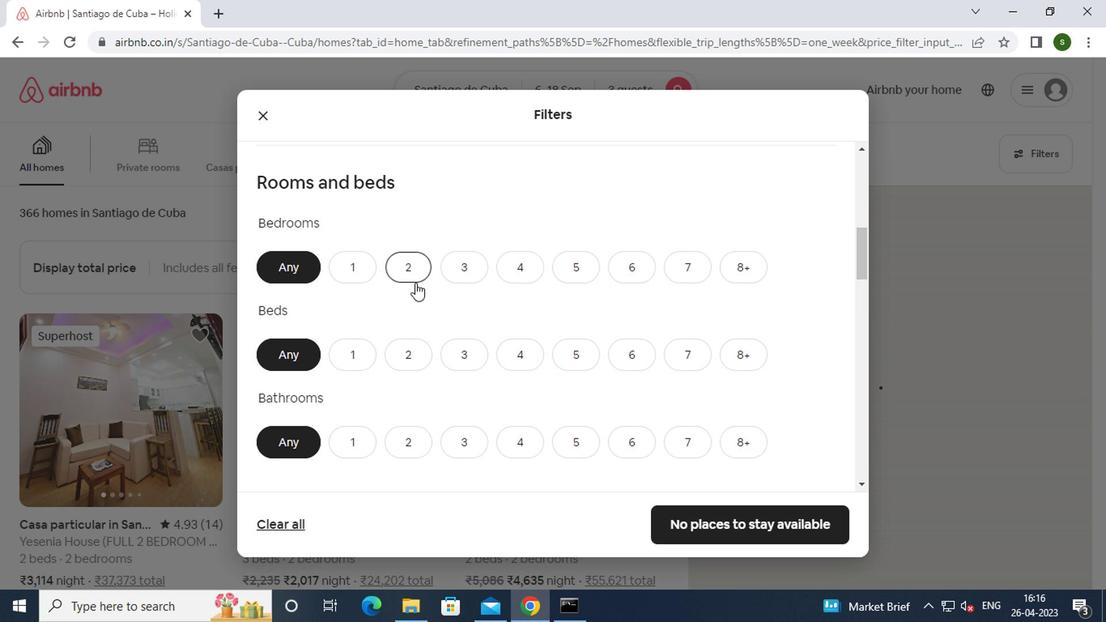 
Action: Mouse pressed left at (413, 358)
Screenshot: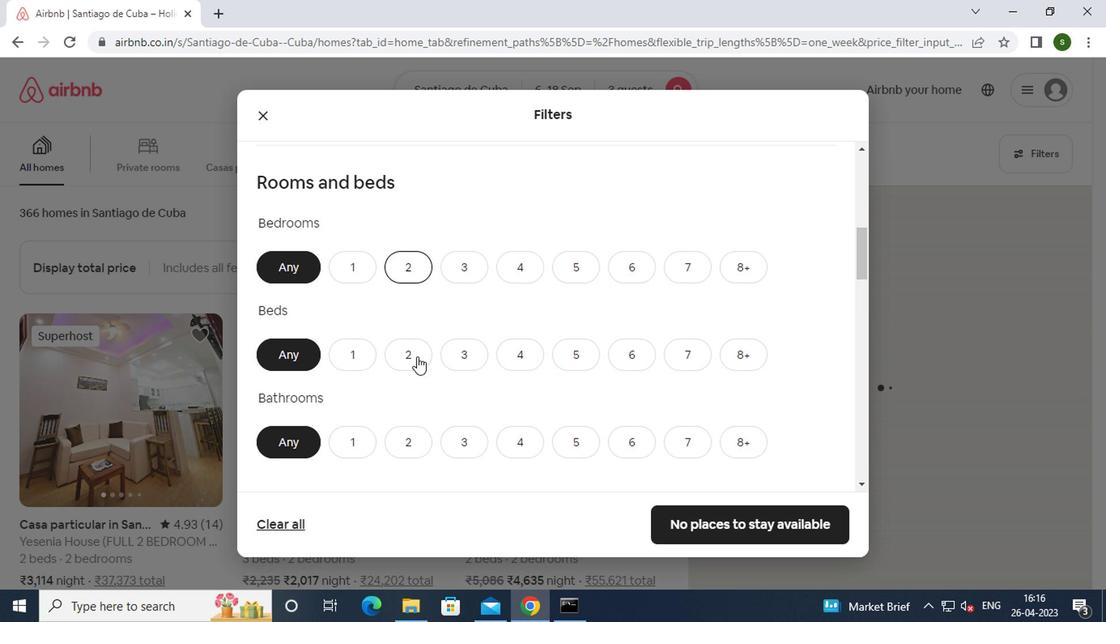 
Action: Mouse moved to (406, 438)
Screenshot: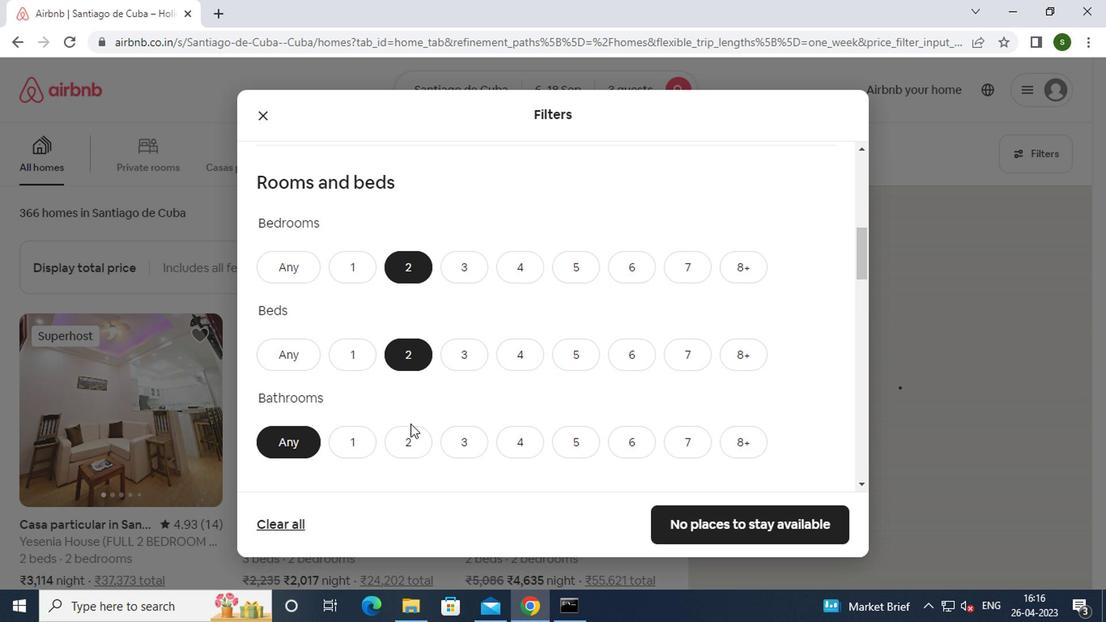 
Action: Mouse pressed left at (406, 438)
Screenshot: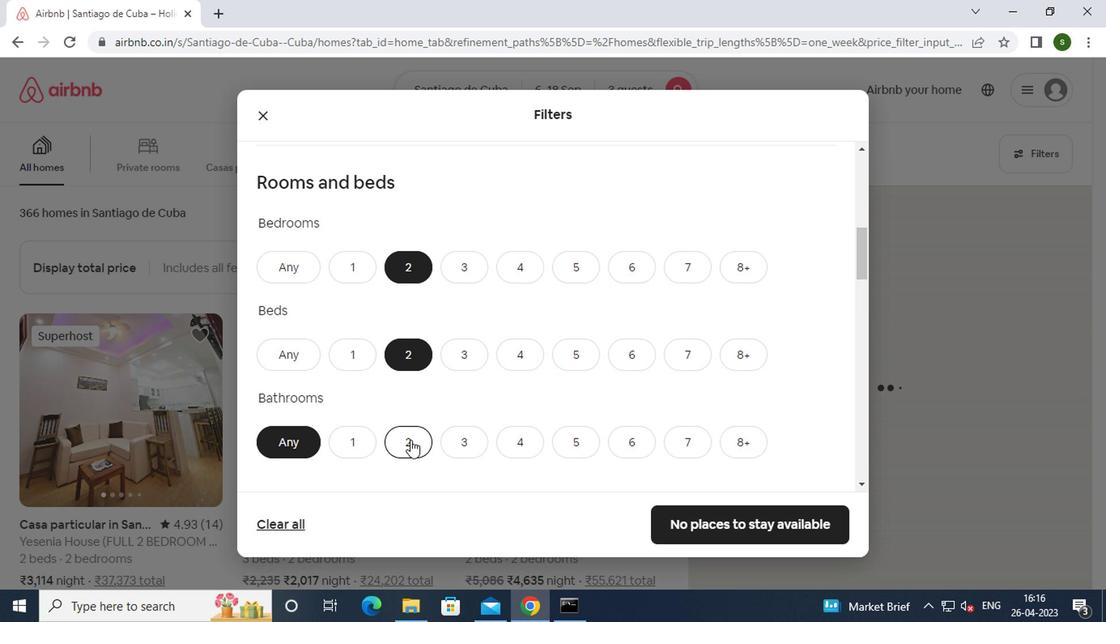 
Action: Mouse moved to (501, 376)
Screenshot: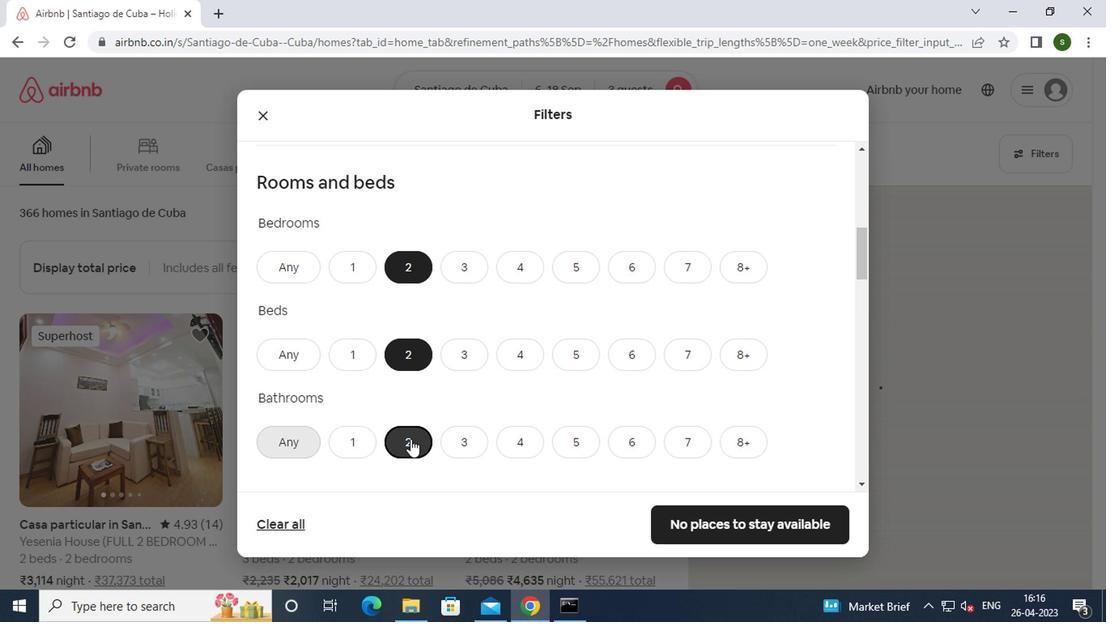
Action: Mouse scrolled (501, 375) with delta (0, -1)
Screenshot: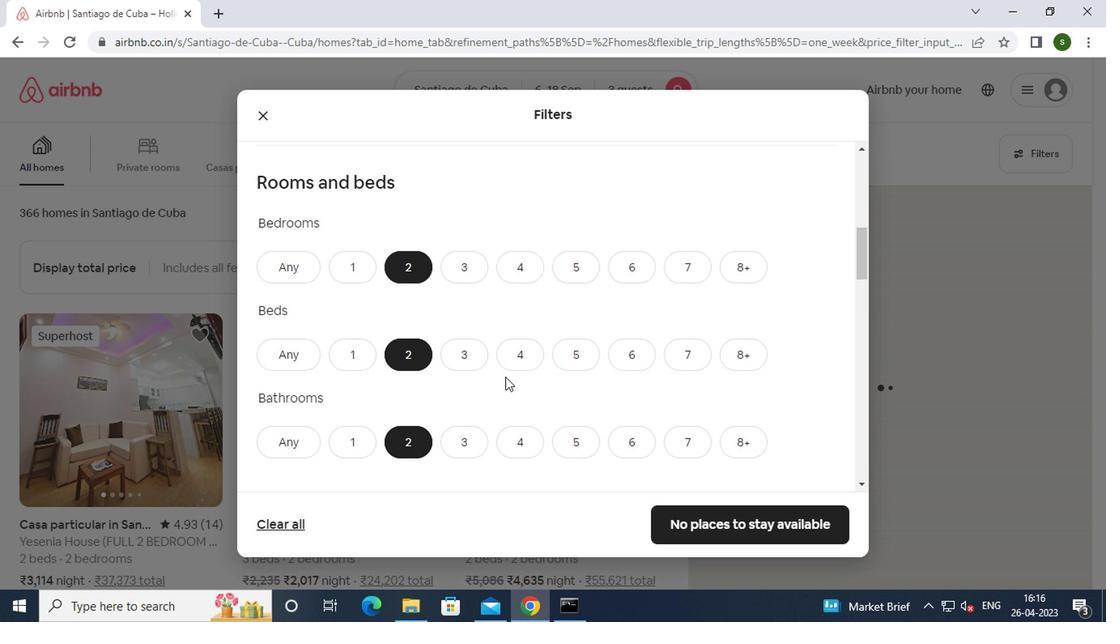 
Action: Mouse scrolled (501, 375) with delta (0, -1)
Screenshot: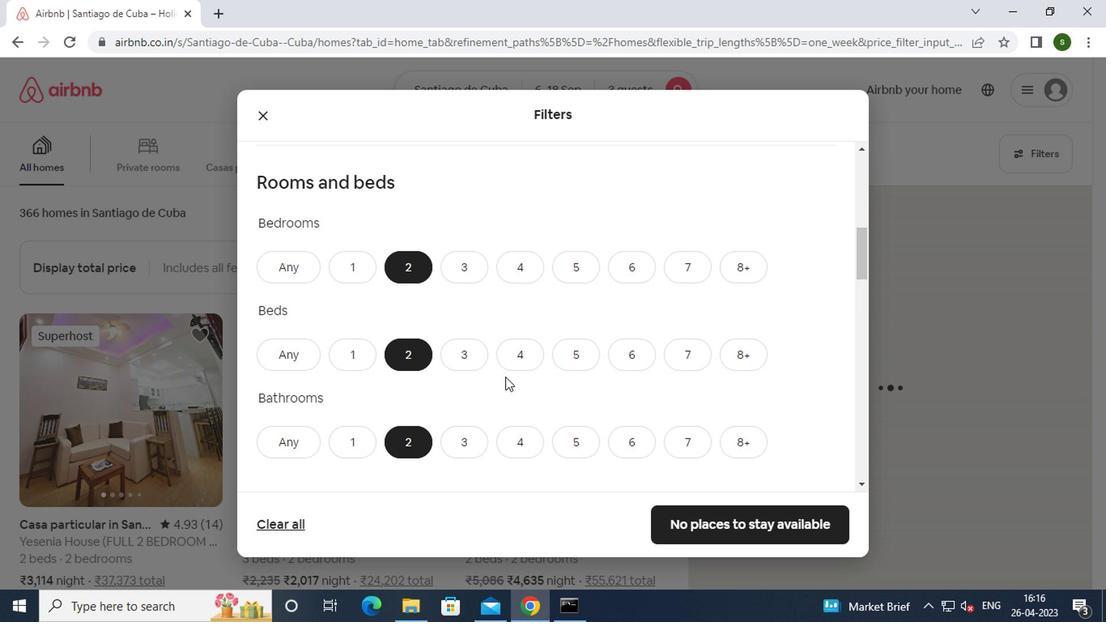 
Action: Mouse moved to (326, 458)
Screenshot: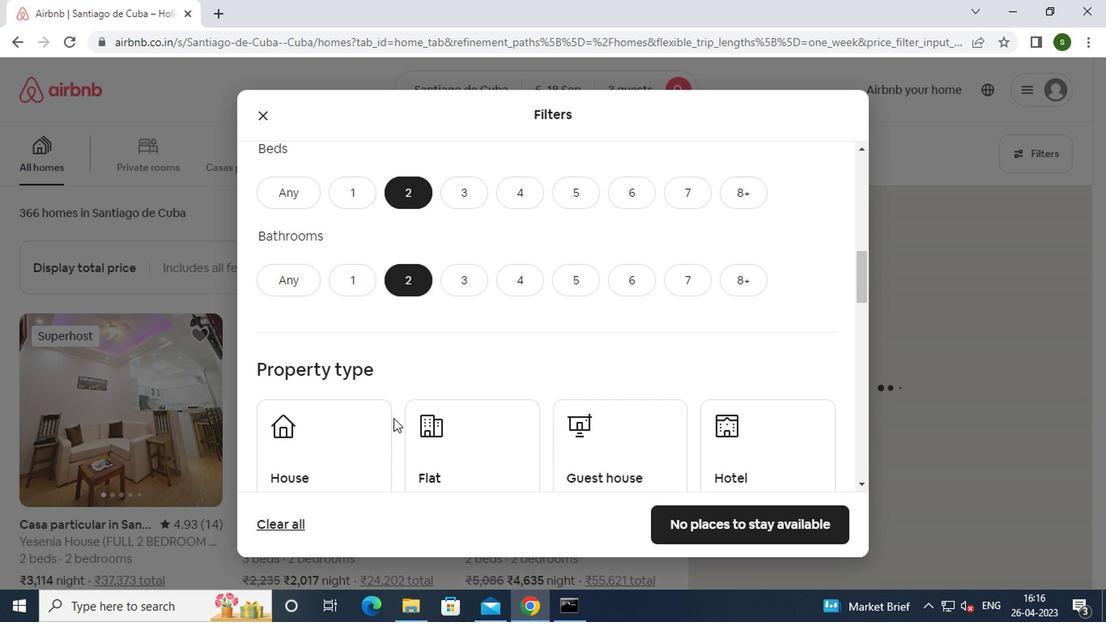 
Action: Mouse pressed left at (326, 458)
Screenshot: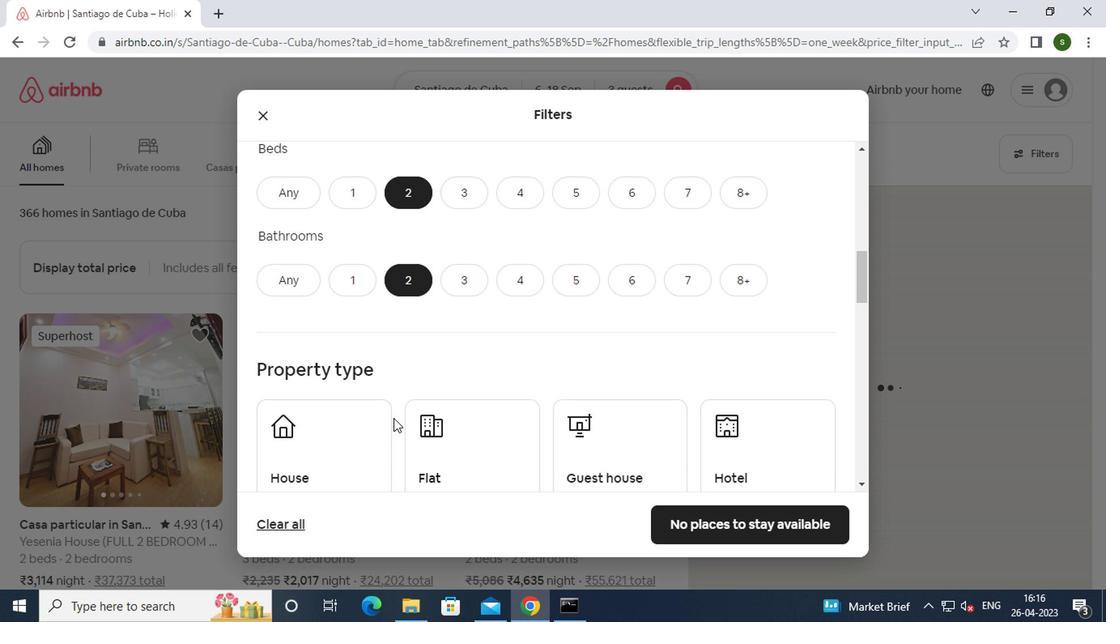 
Action: Mouse moved to (461, 436)
Screenshot: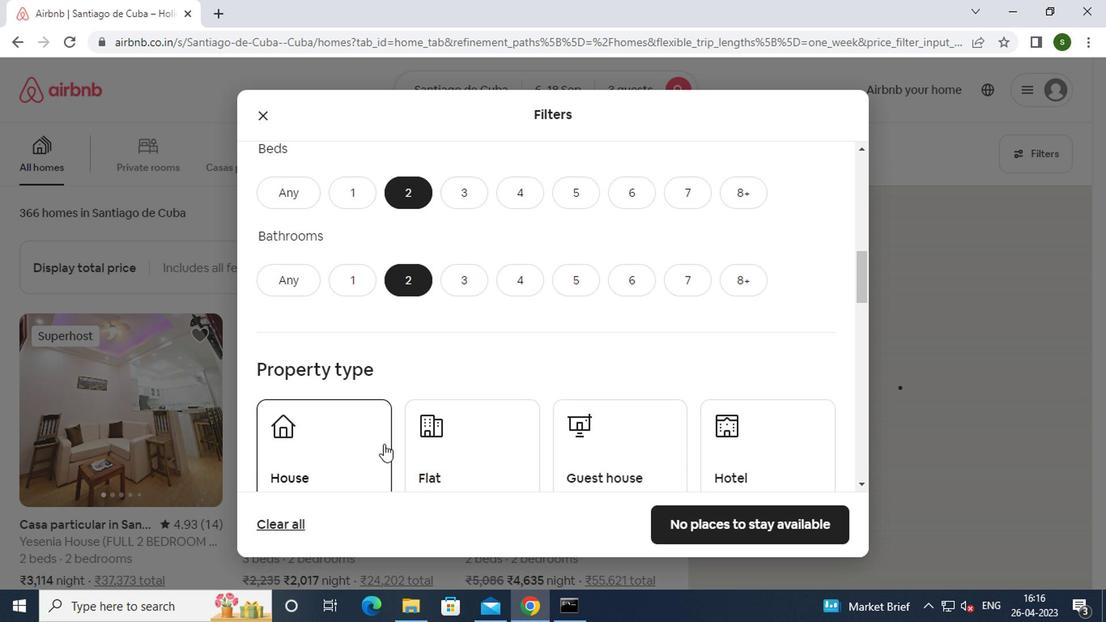 
Action: Mouse pressed left at (461, 436)
Screenshot: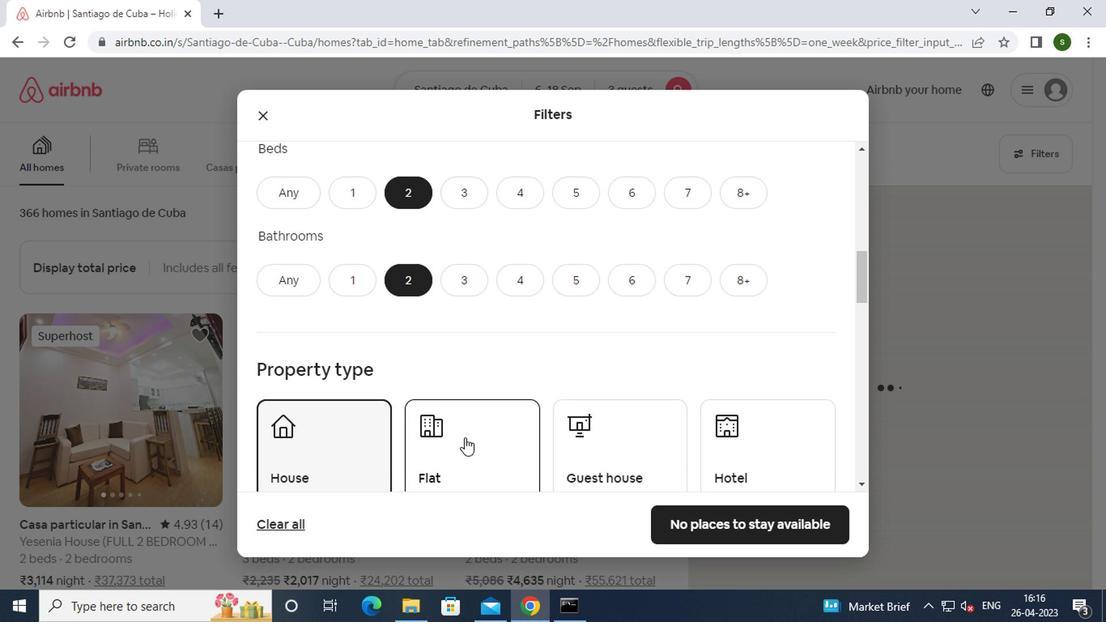 
Action: Mouse moved to (592, 425)
Screenshot: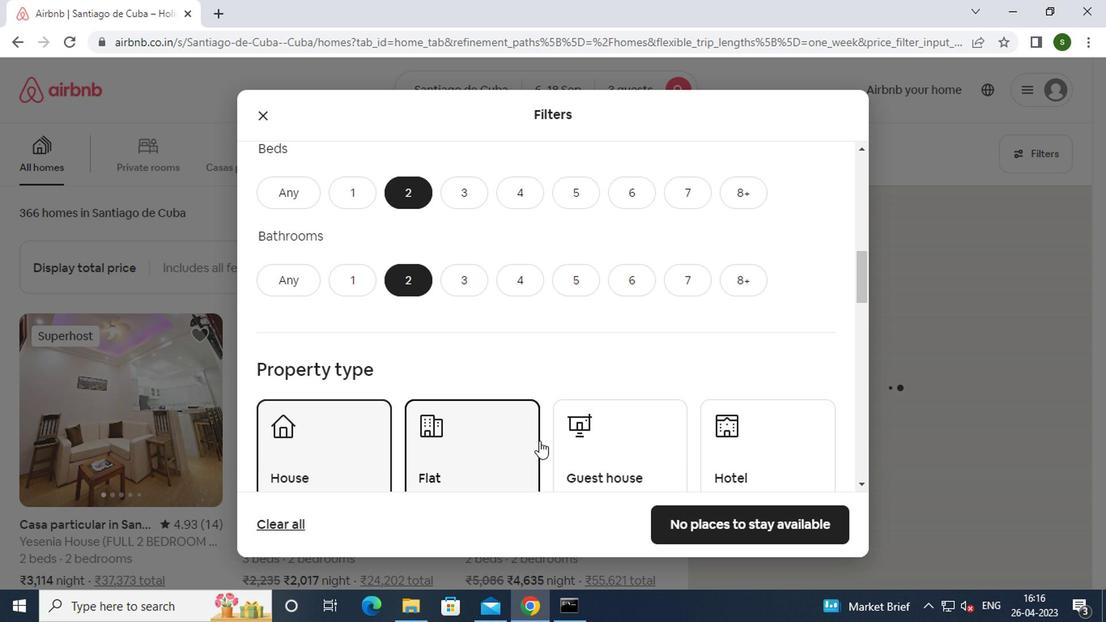 
Action: Mouse pressed left at (592, 425)
Screenshot: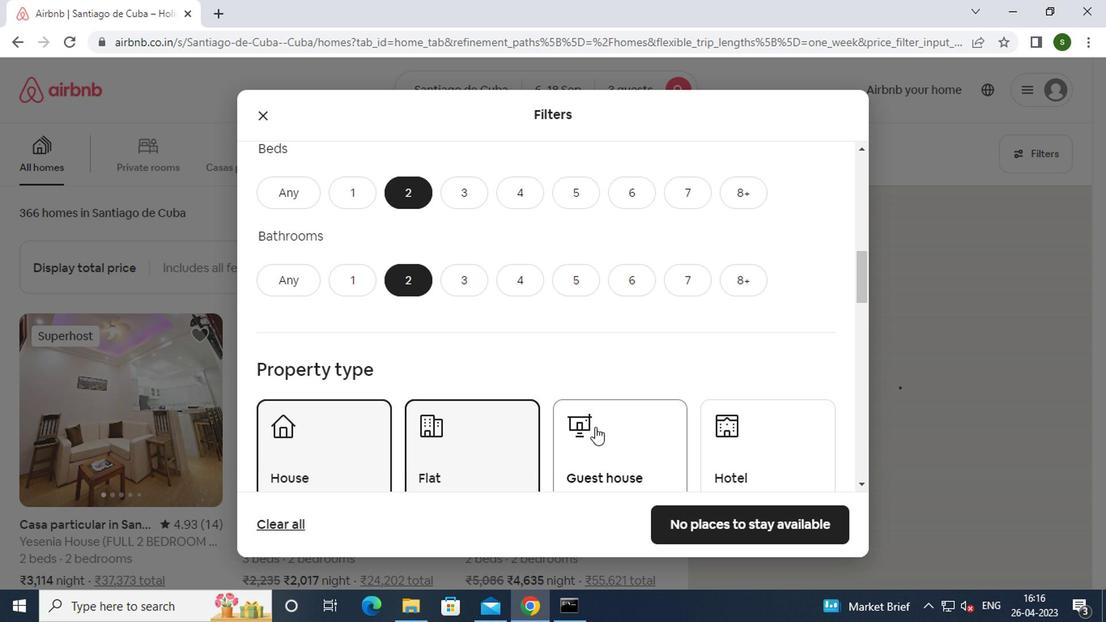 
Action: Mouse moved to (757, 421)
Screenshot: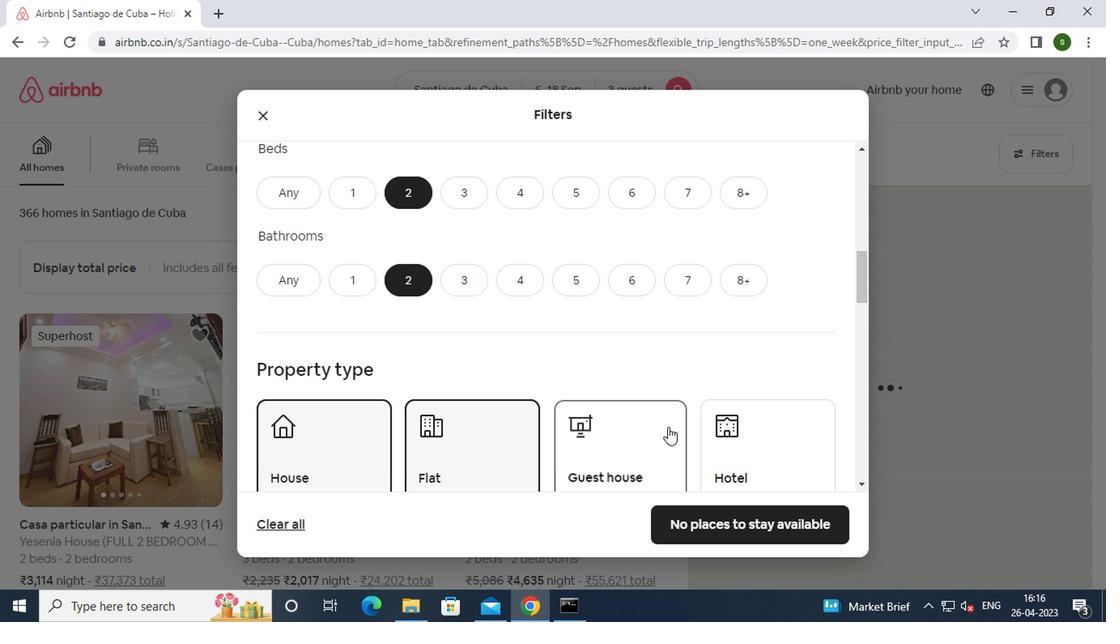 
Action: Mouse pressed left at (757, 421)
Screenshot: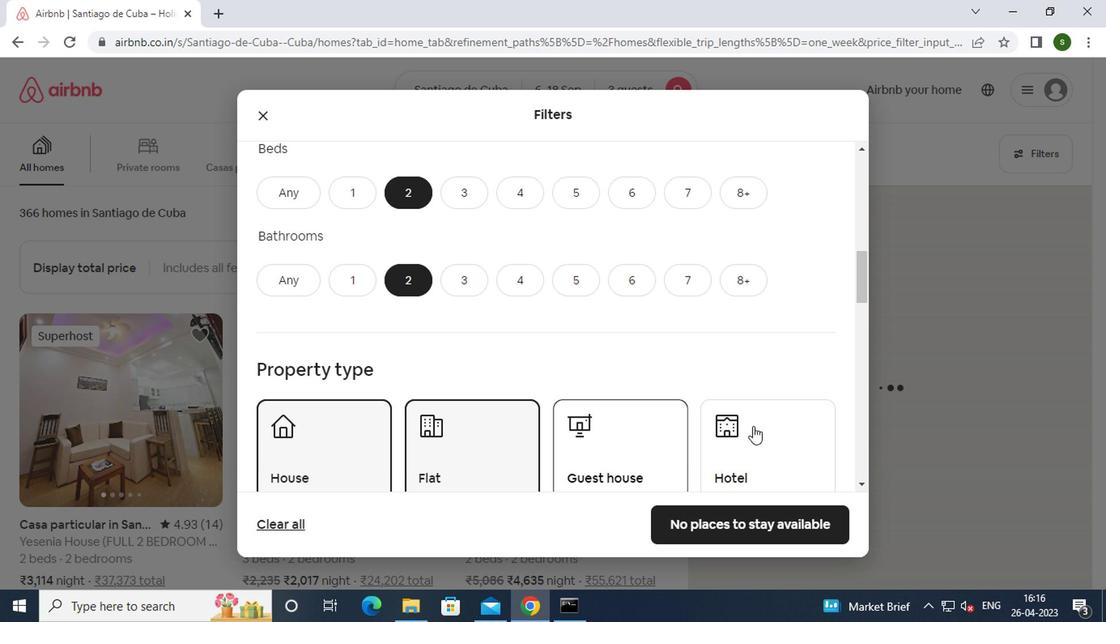 
Action: Mouse moved to (666, 375)
Screenshot: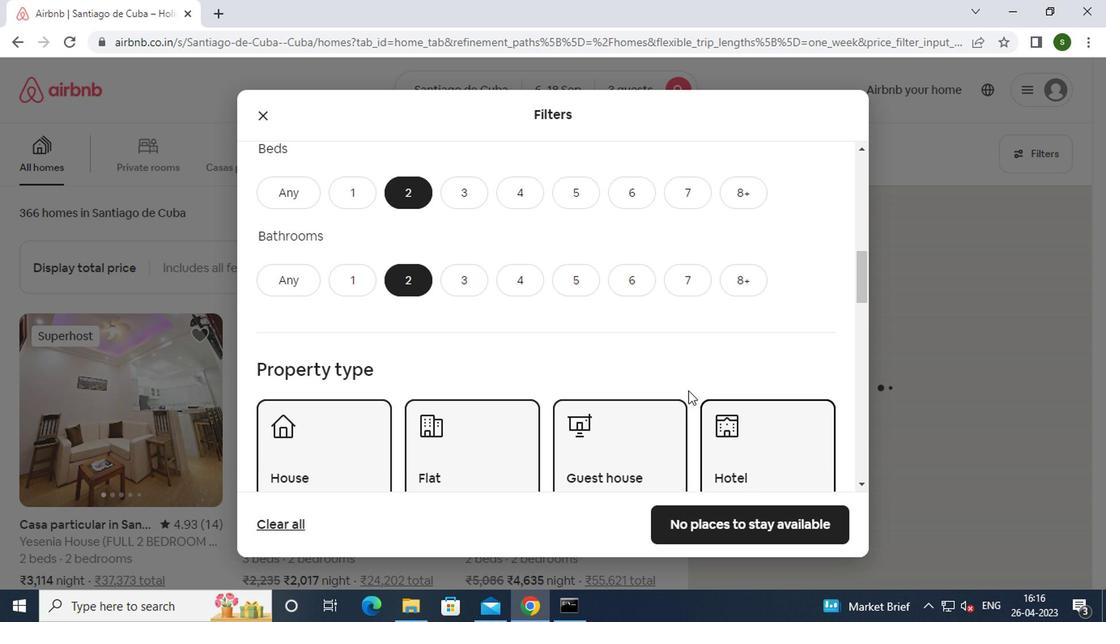 
Action: Mouse scrolled (666, 374) with delta (0, 0)
Screenshot: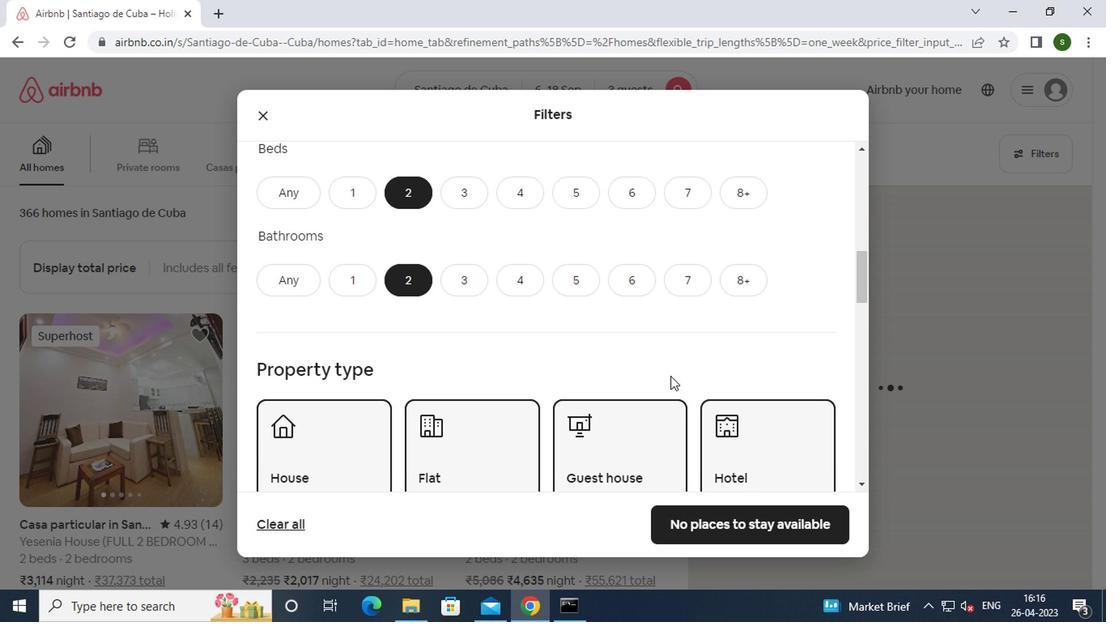 
Action: Mouse scrolled (666, 374) with delta (0, 0)
Screenshot: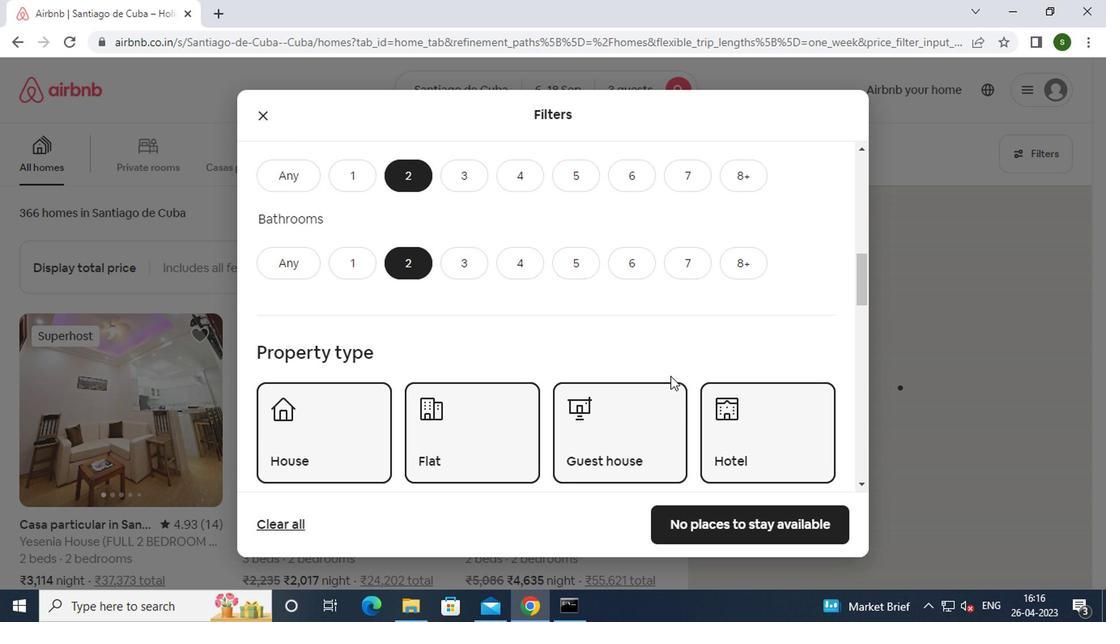 
Action: Mouse scrolled (666, 374) with delta (0, 0)
Screenshot: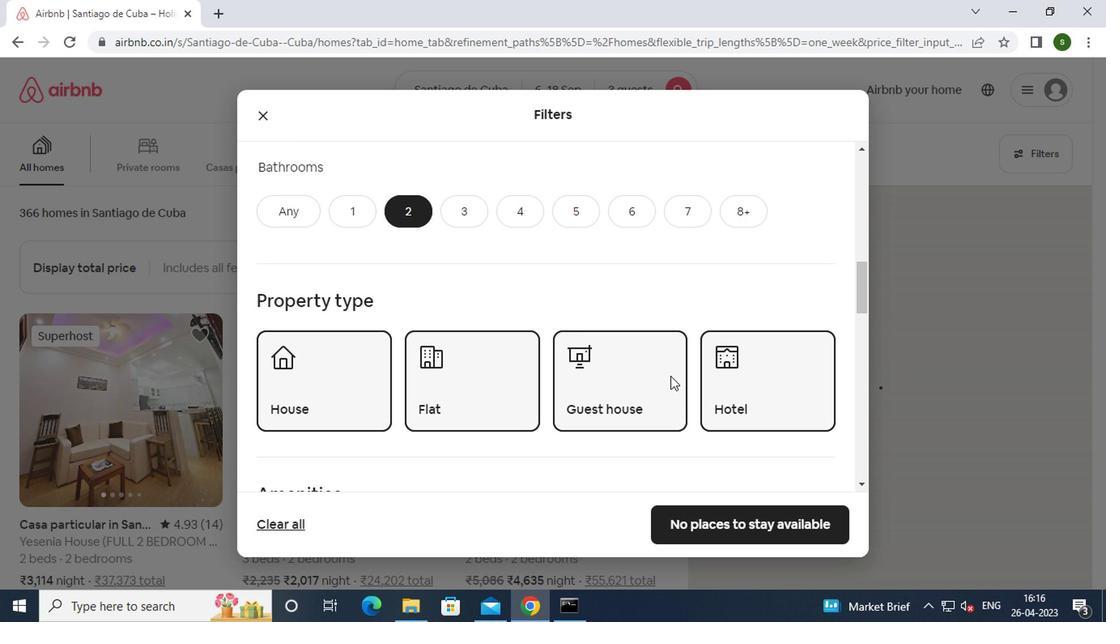 
Action: Mouse scrolled (666, 374) with delta (0, 0)
Screenshot: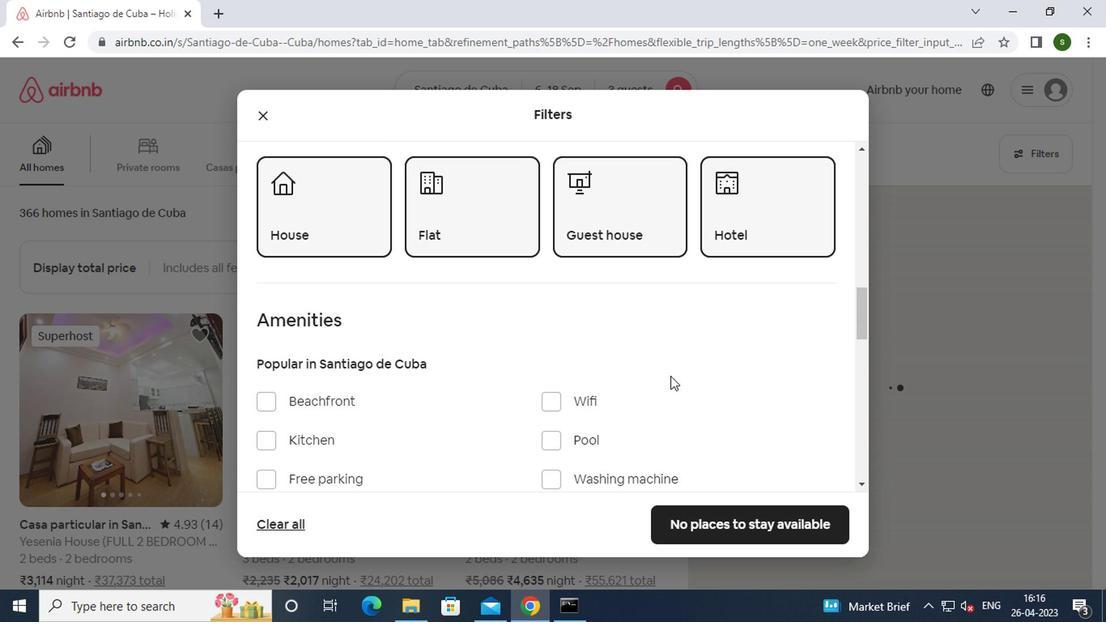 
Action: Mouse scrolled (666, 374) with delta (0, 0)
Screenshot: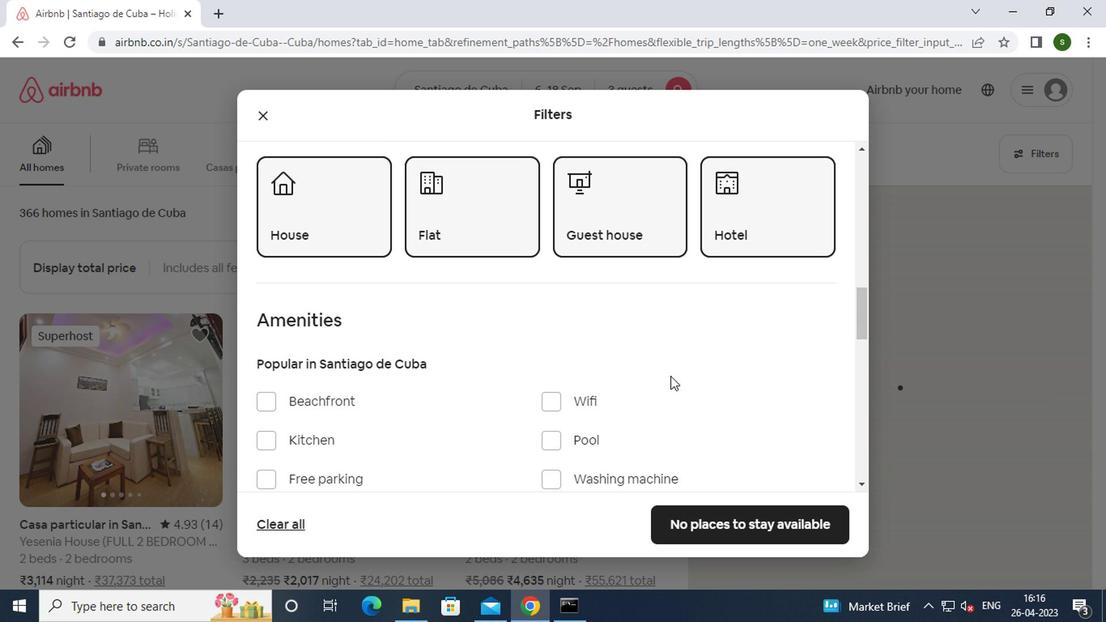 
Action: Mouse scrolled (666, 374) with delta (0, 0)
Screenshot: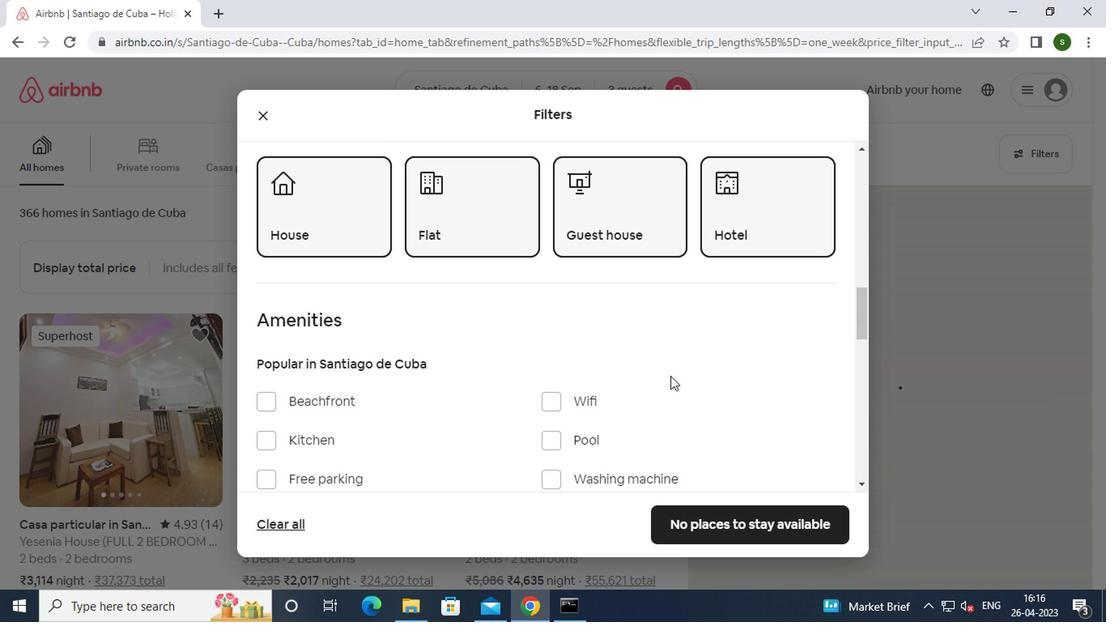 
Action: Mouse scrolled (666, 374) with delta (0, 0)
Screenshot: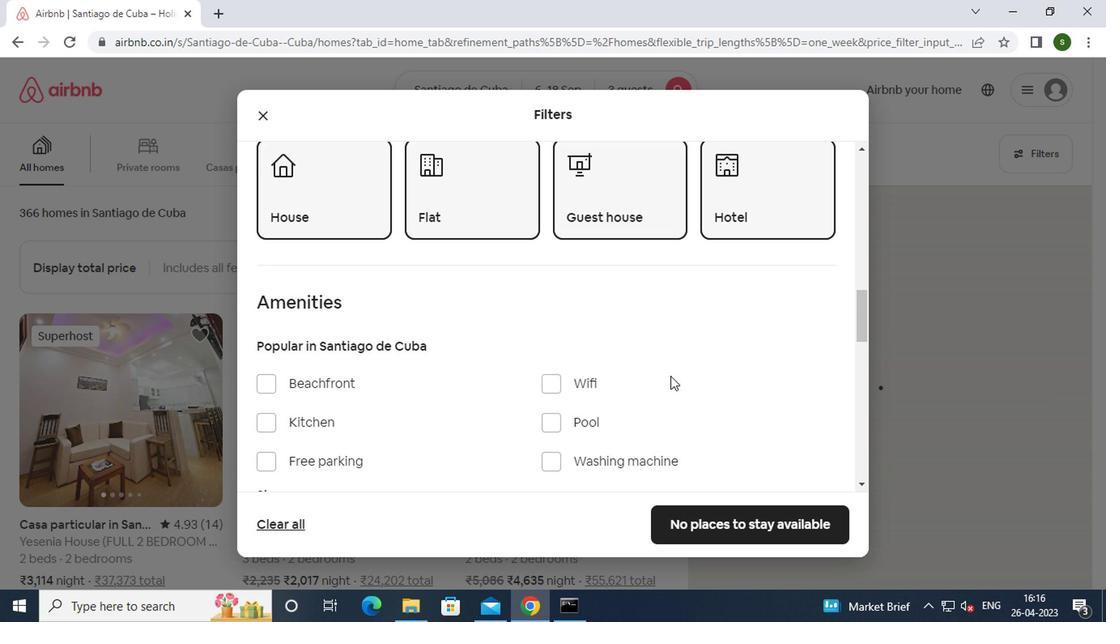 
Action: Mouse moved to (786, 378)
Screenshot: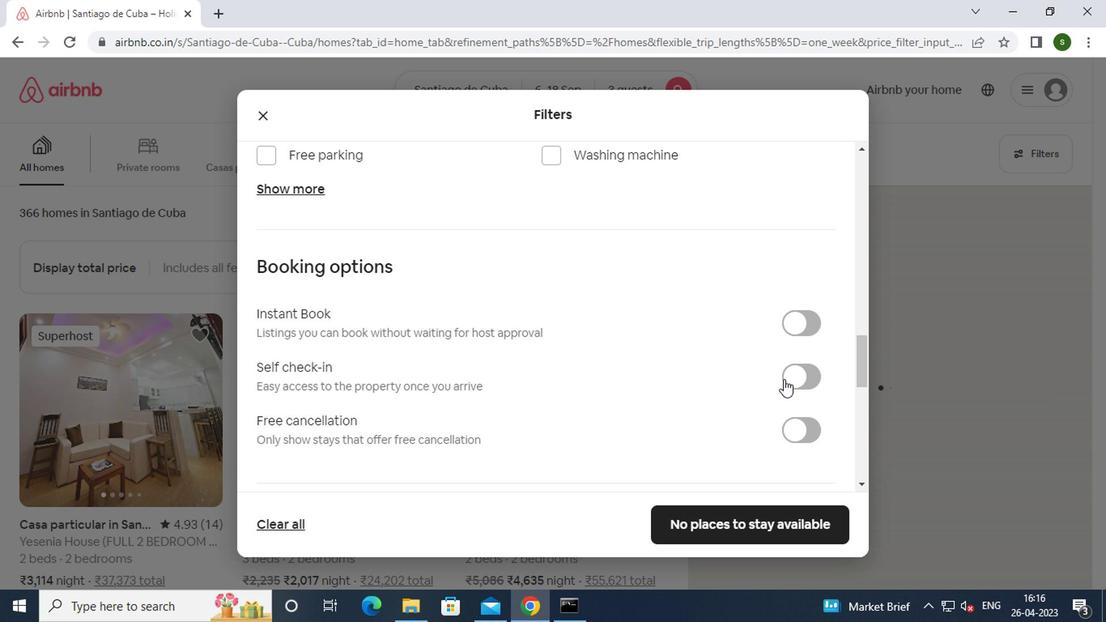 
Action: Mouse pressed left at (786, 378)
Screenshot: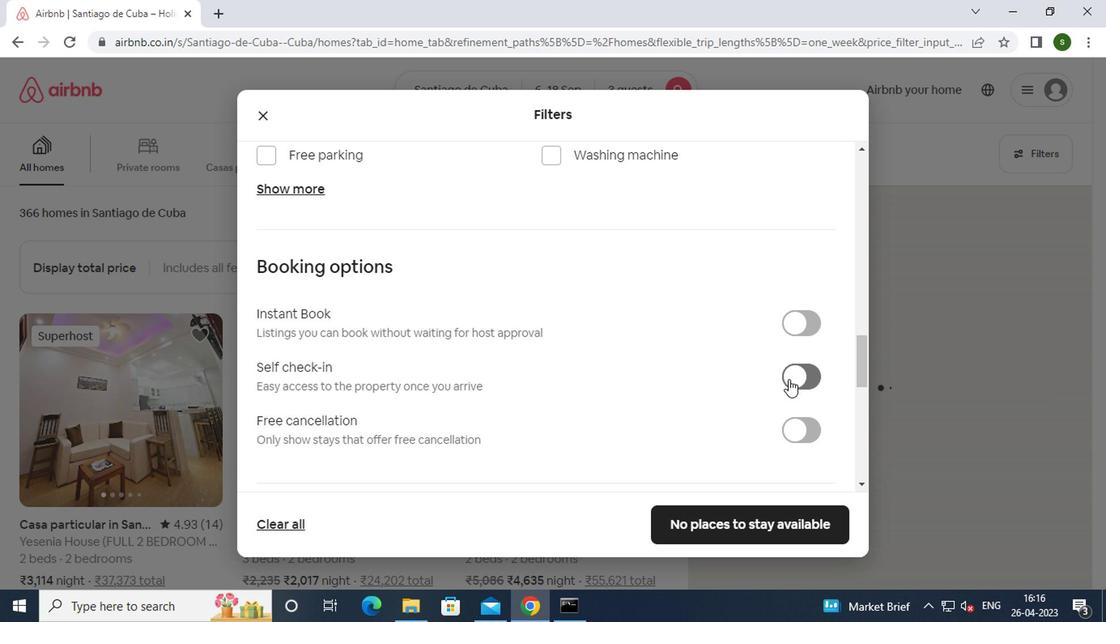 
Action: Mouse moved to (692, 357)
Screenshot: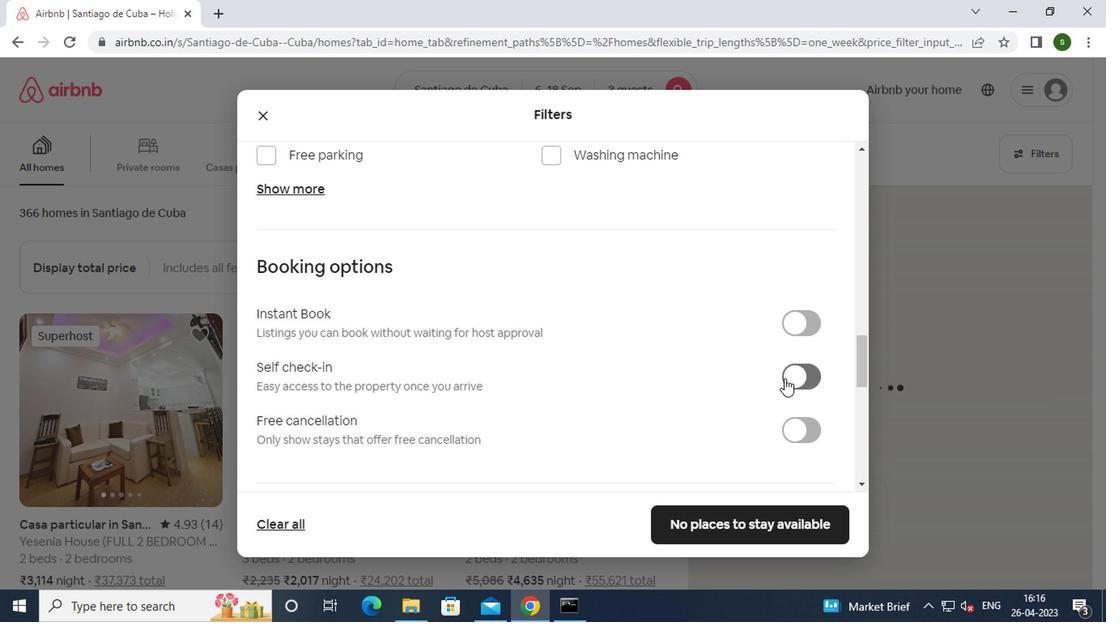 
Action: Mouse scrolled (692, 356) with delta (0, -1)
Screenshot: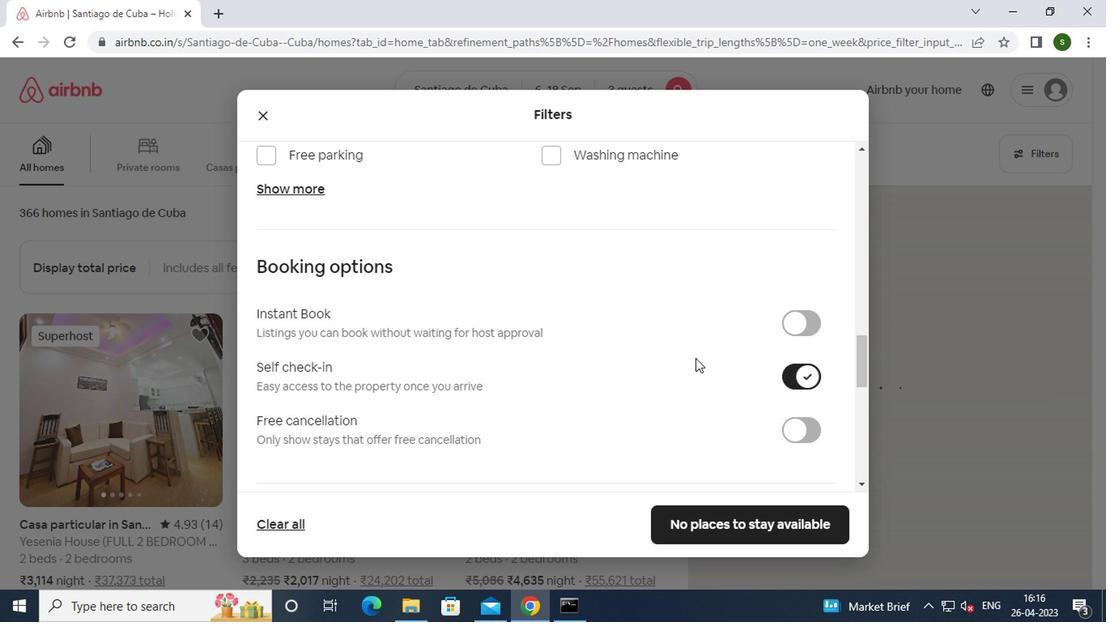 
Action: Mouse scrolled (692, 356) with delta (0, -1)
Screenshot: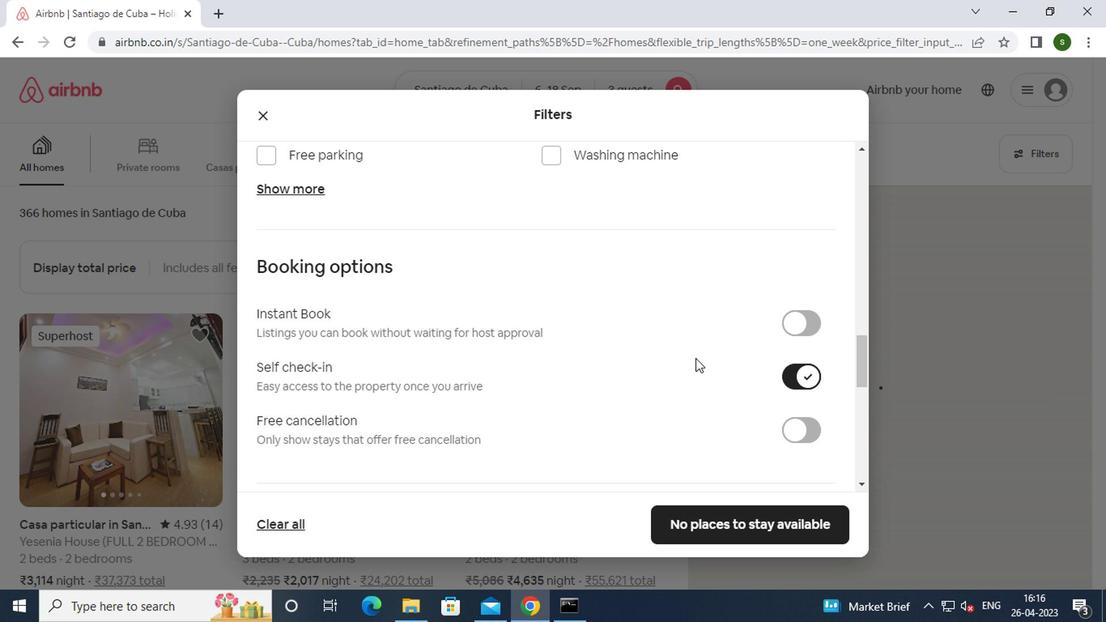 
Action: Mouse scrolled (692, 356) with delta (0, -1)
Screenshot: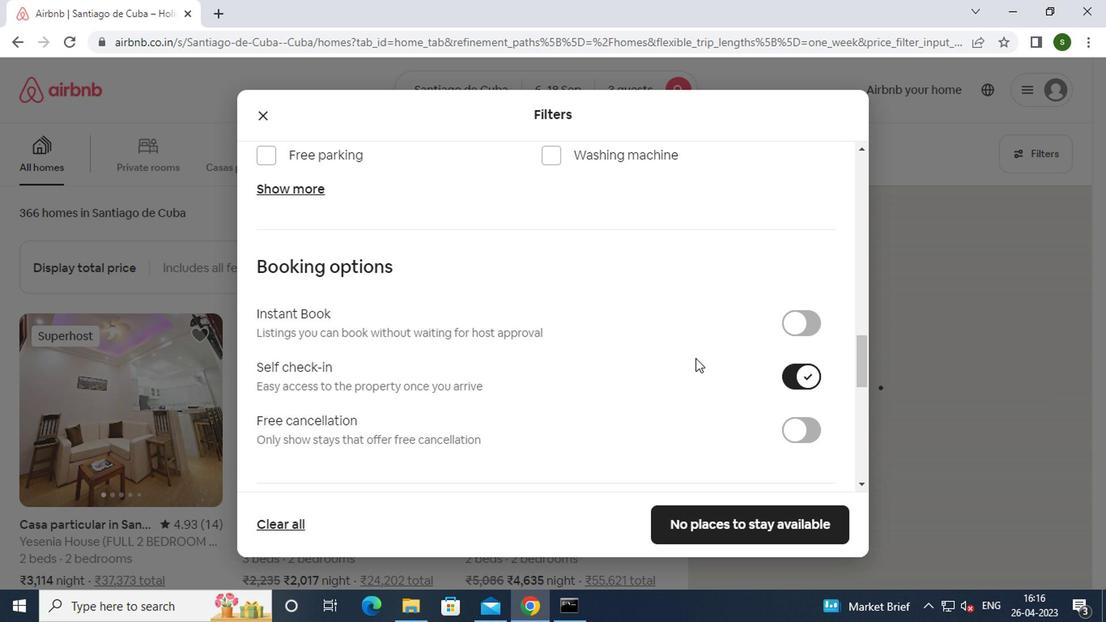 
Action: Mouse scrolled (692, 356) with delta (0, -1)
Screenshot: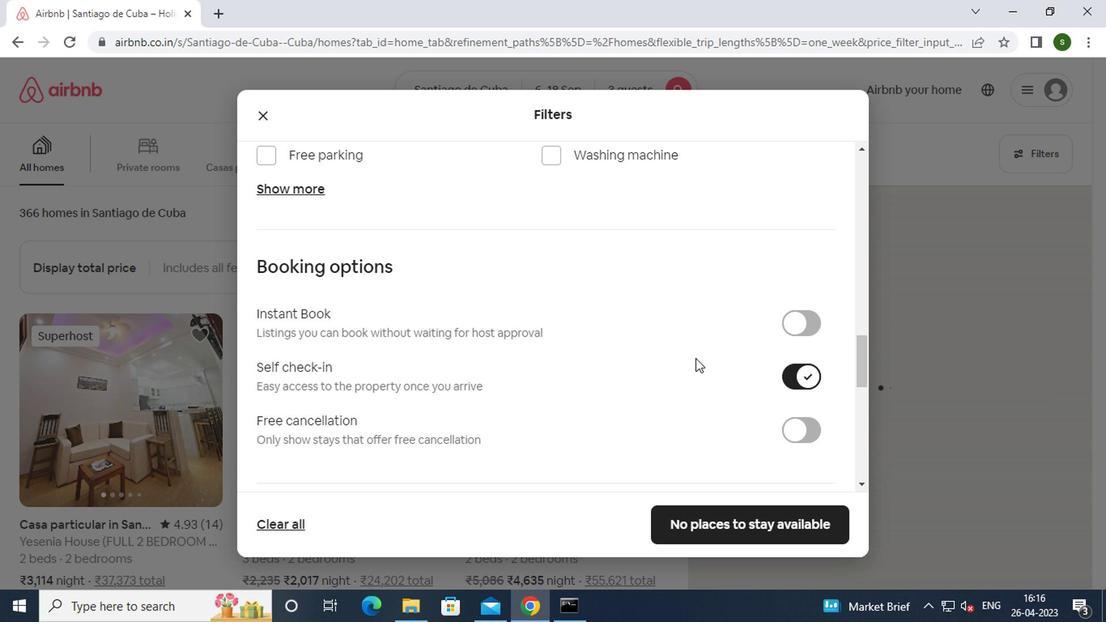 
Action: Mouse scrolled (692, 356) with delta (0, -1)
Screenshot: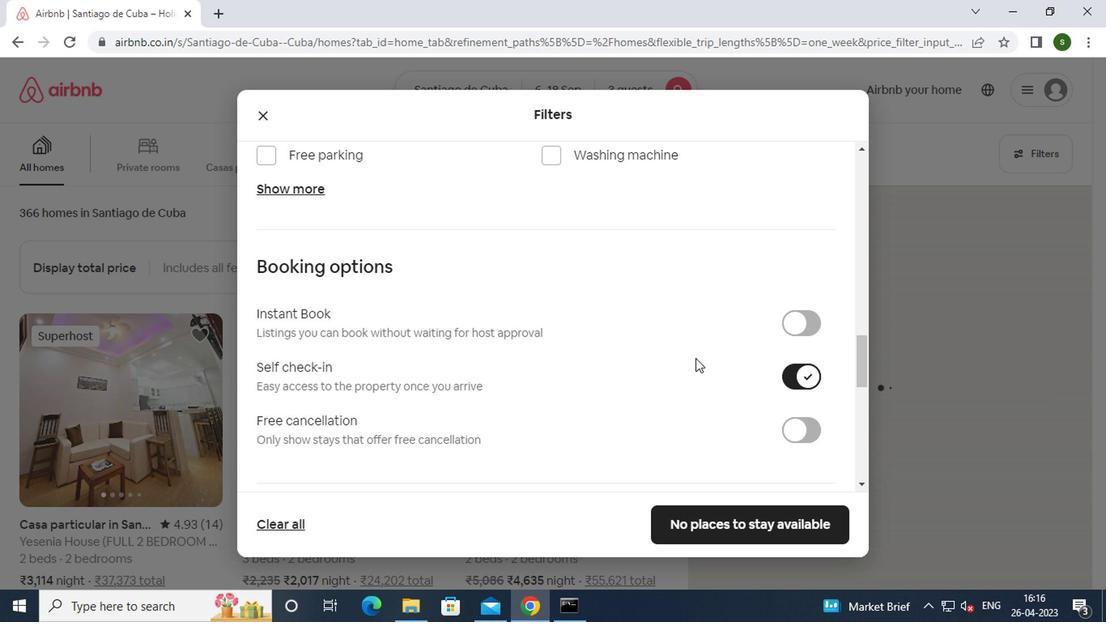 
Action: Mouse scrolled (692, 356) with delta (0, -1)
Screenshot: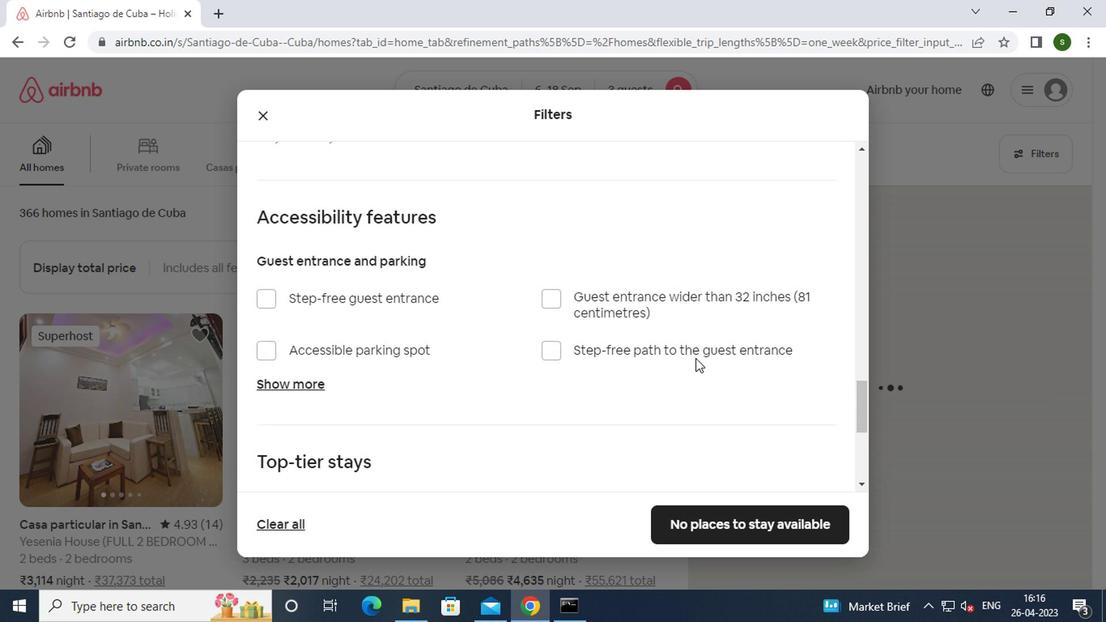 
Action: Mouse scrolled (692, 356) with delta (0, -1)
Screenshot: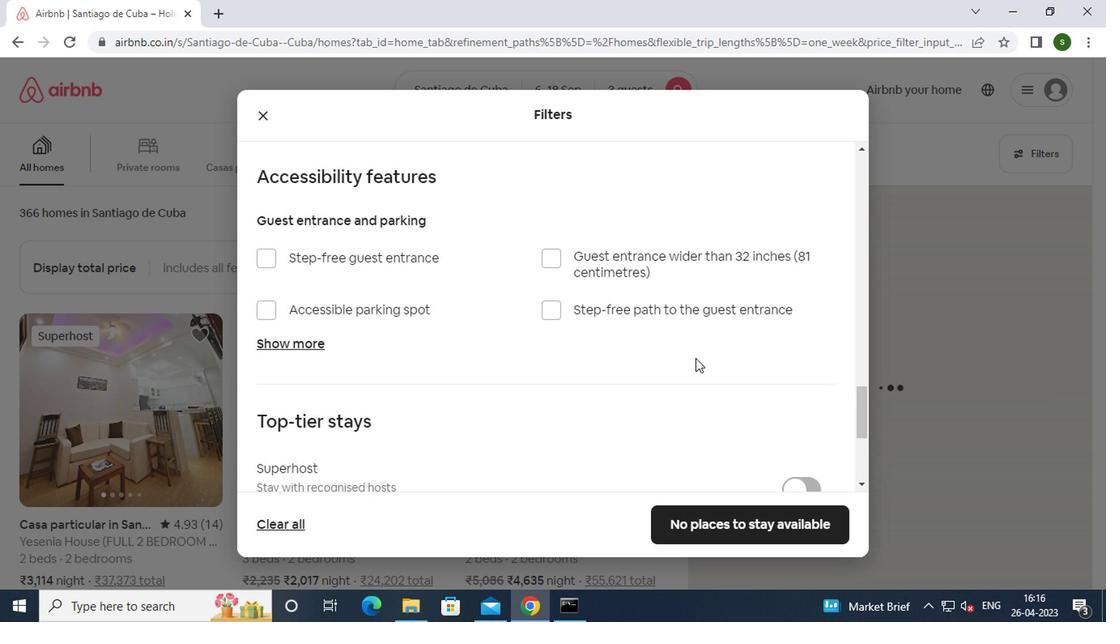 
Action: Mouse moved to (708, 529)
Screenshot: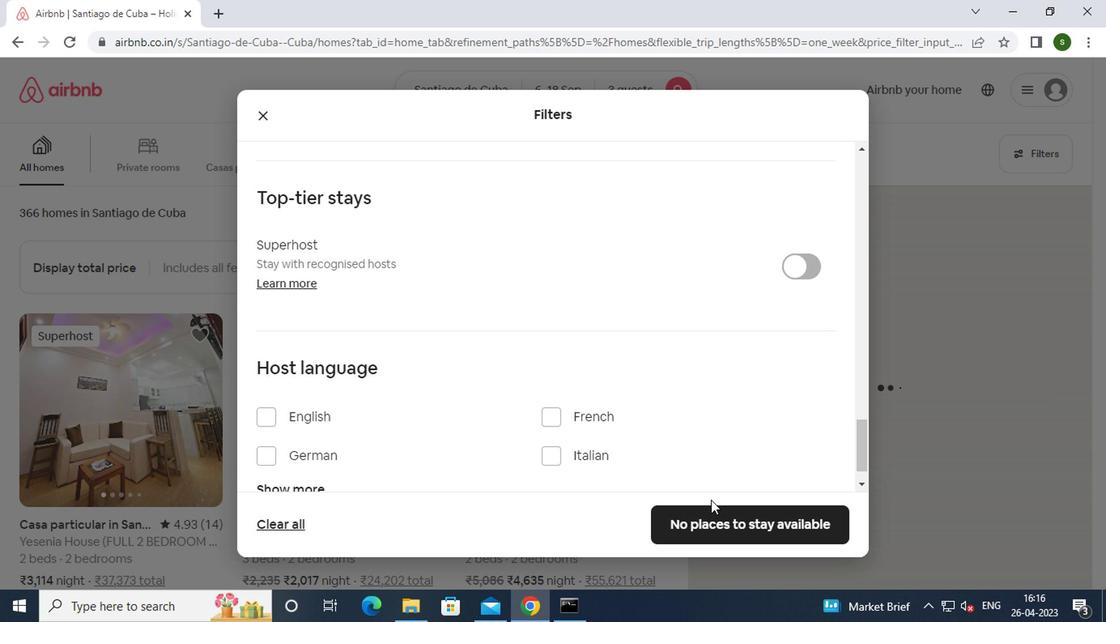 
Action: Mouse pressed left at (708, 529)
Screenshot: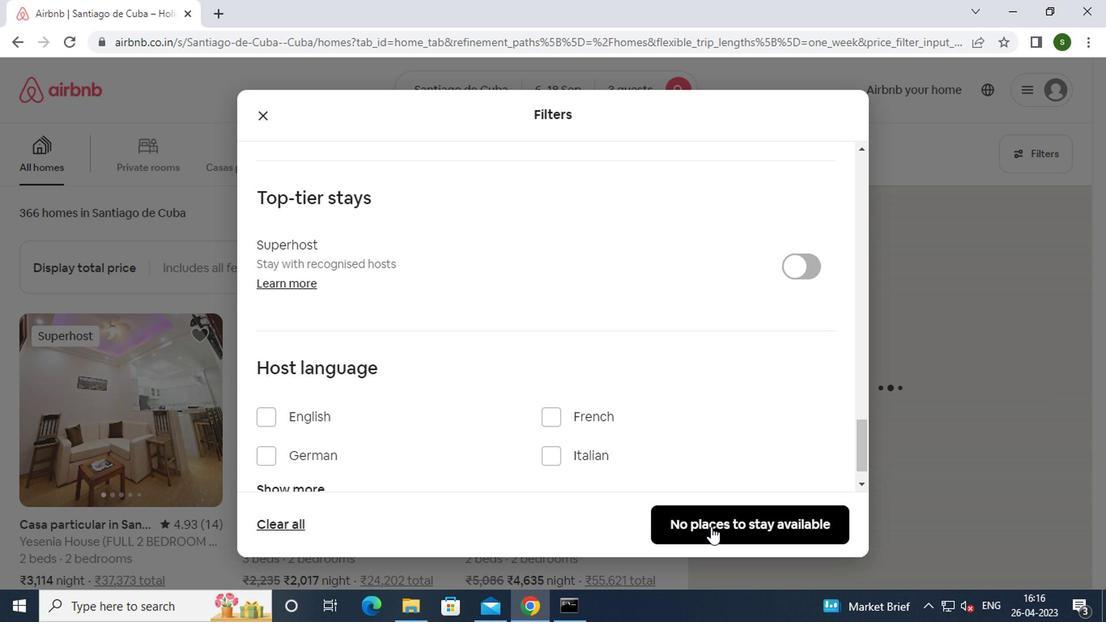 
